 Task: Add mailaustralia7@gmail.com as Team Member of Scrum Project Project0000000087 in Jira. Add carxxstreet791@gmail.com as Team Member of Scrum Project Project0000000087 in Jira. Add parteek.ku2001@gmail.com as Team Member of Scrum Project Project0000000088 in Jira. Add Person0000000176 as Team Member of Scrum Project Project0000000088 in Jira. Assign mailaustralia7@gmail.com as Project Lead of Scrum Project Project0000000087 in Jira
Action: Mouse moved to (293, 79)
Screenshot: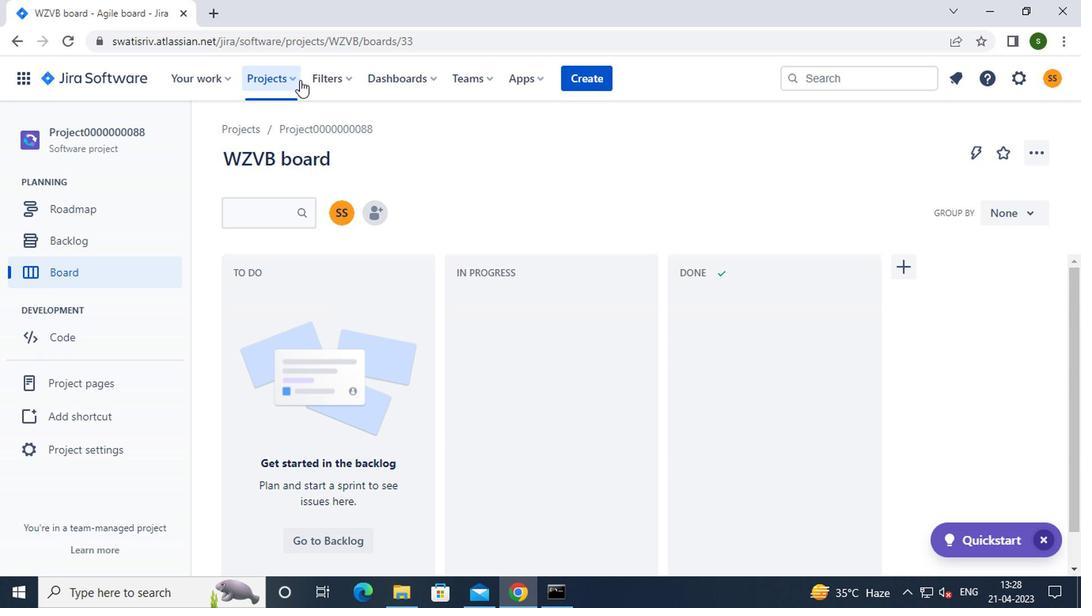 
Action: Mouse pressed left at (293, 79)
Screenshot: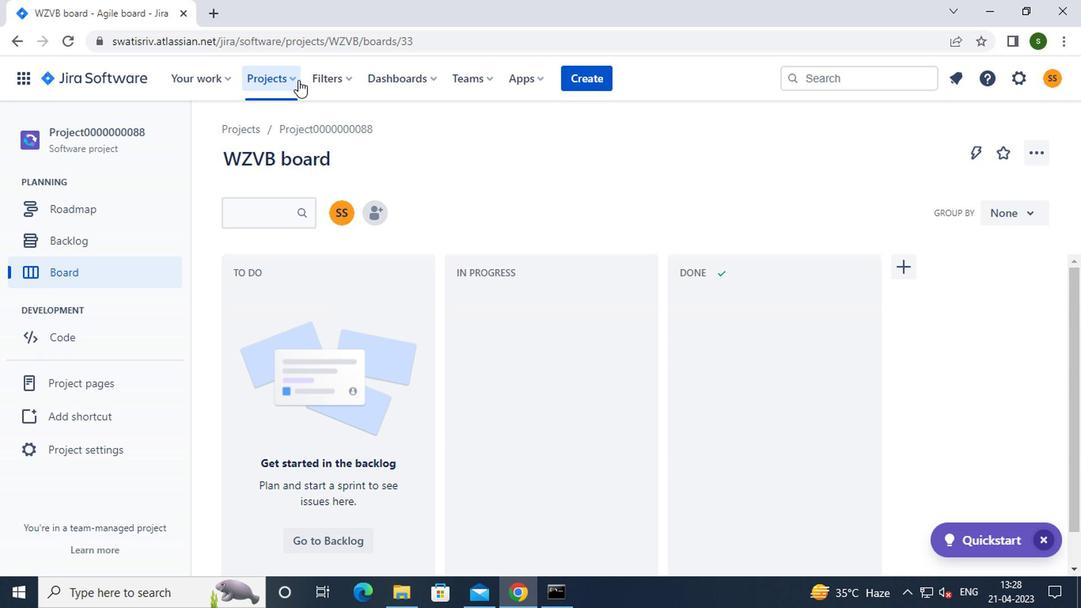 
Action: Mouse moved to (332, 188)
Screenshot: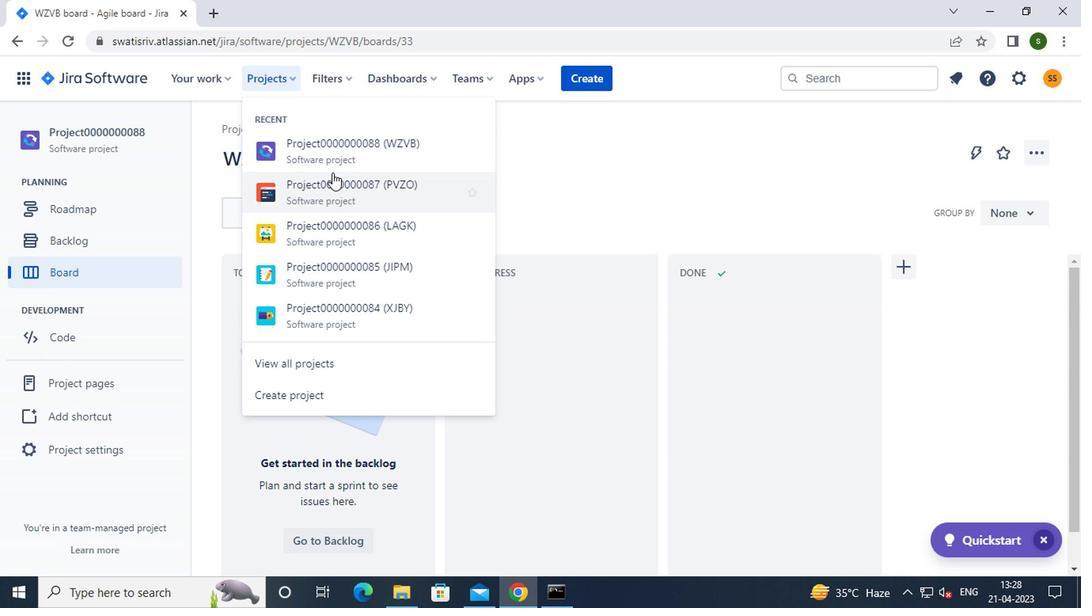 
Action: Mouse pressed left at (332, 188)
Screenshot: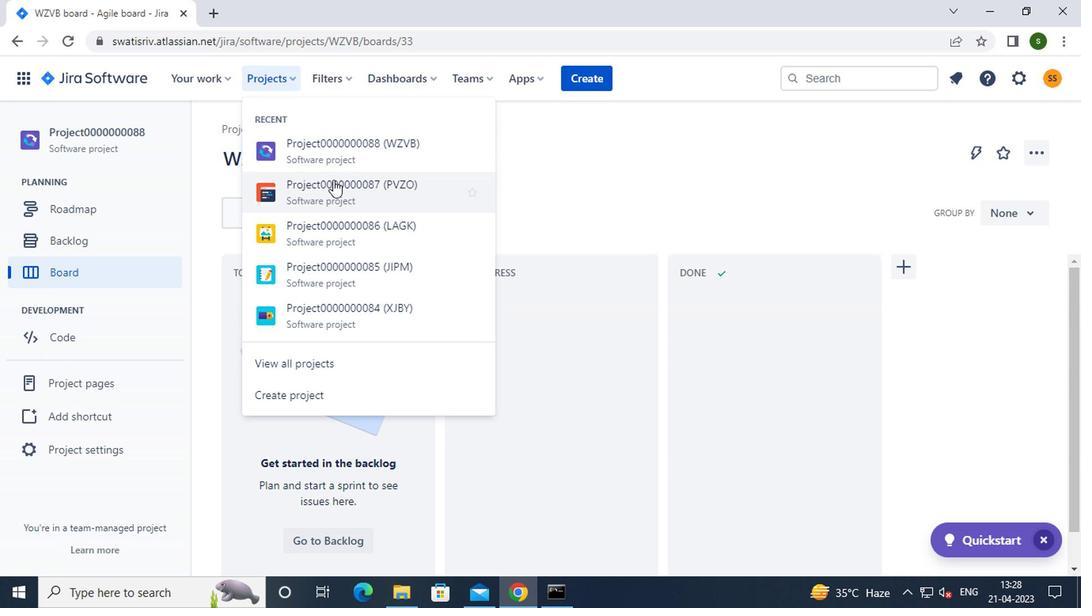 
Action: Mouse moved to (378, 215)
Screenshot: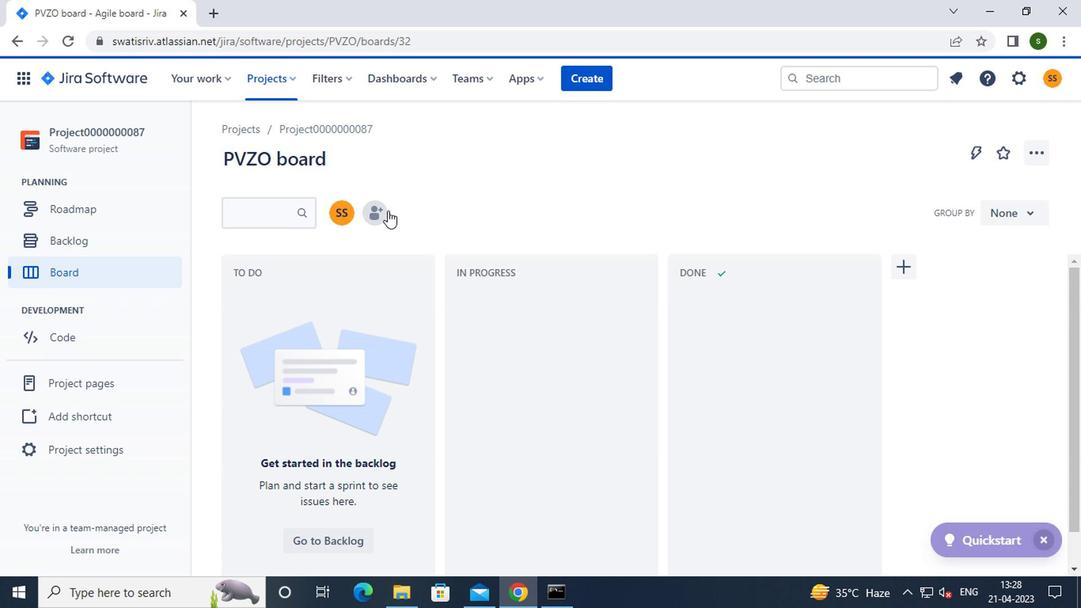 
Action: Mouse pressed left at (378, 215)
Screenshot: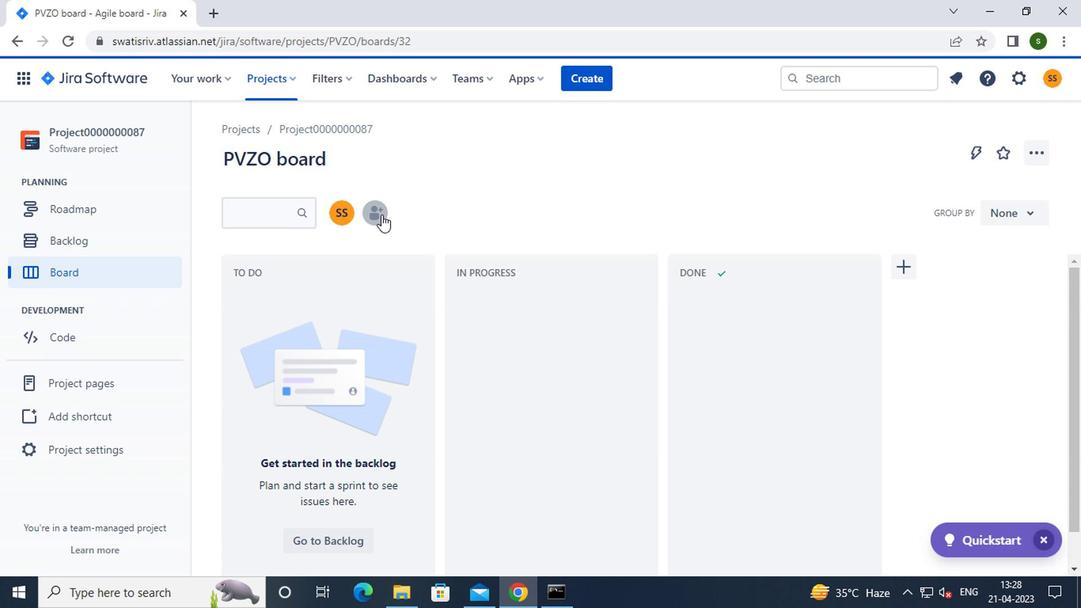 
Action: Mouse moved to (476, 182)
Screenshot: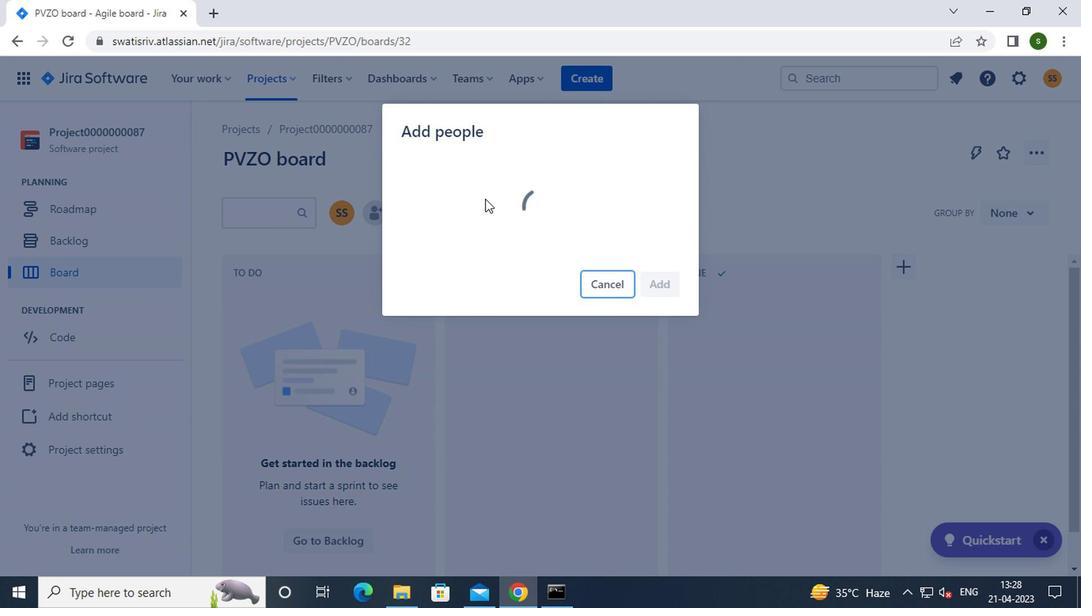 
Action: Key pressed m
Screenshot: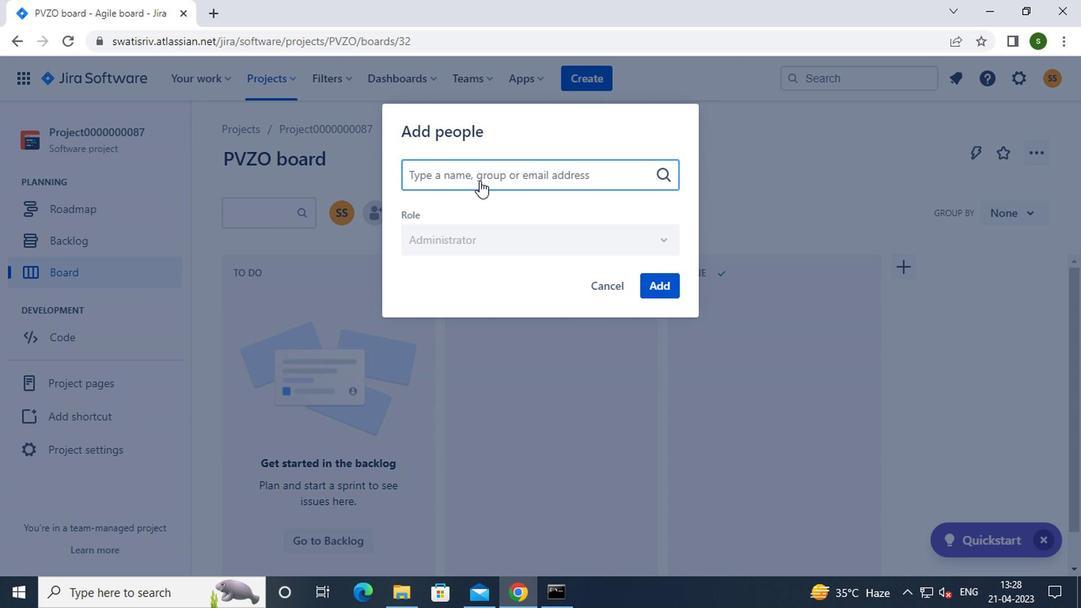 
Action: Mouse moved to (471, 317)
Screenshot: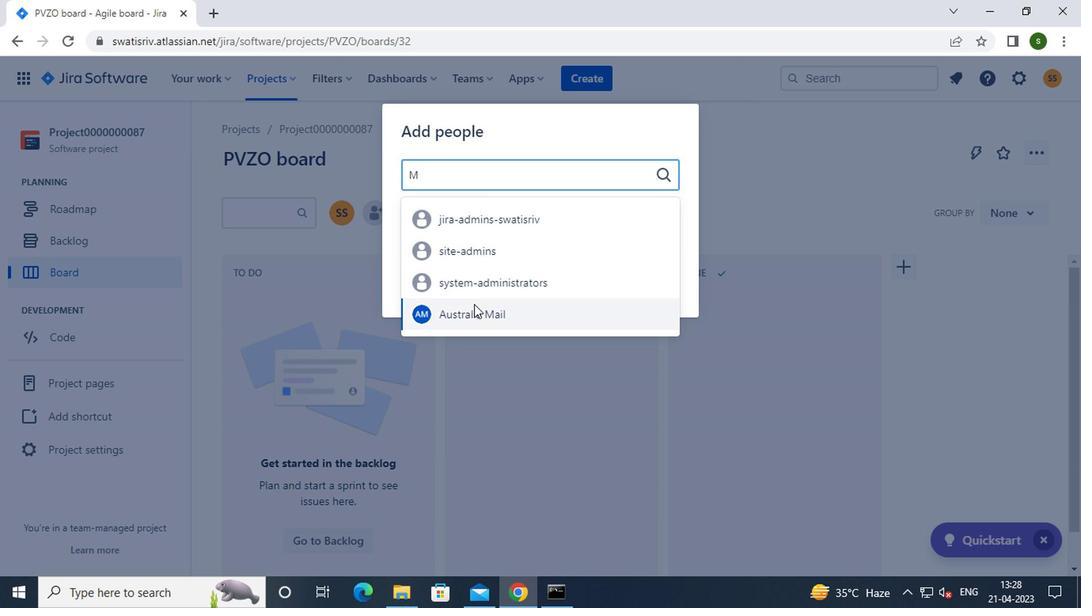 
Action: Mouse pressed left at (471, 317)
Screenshot: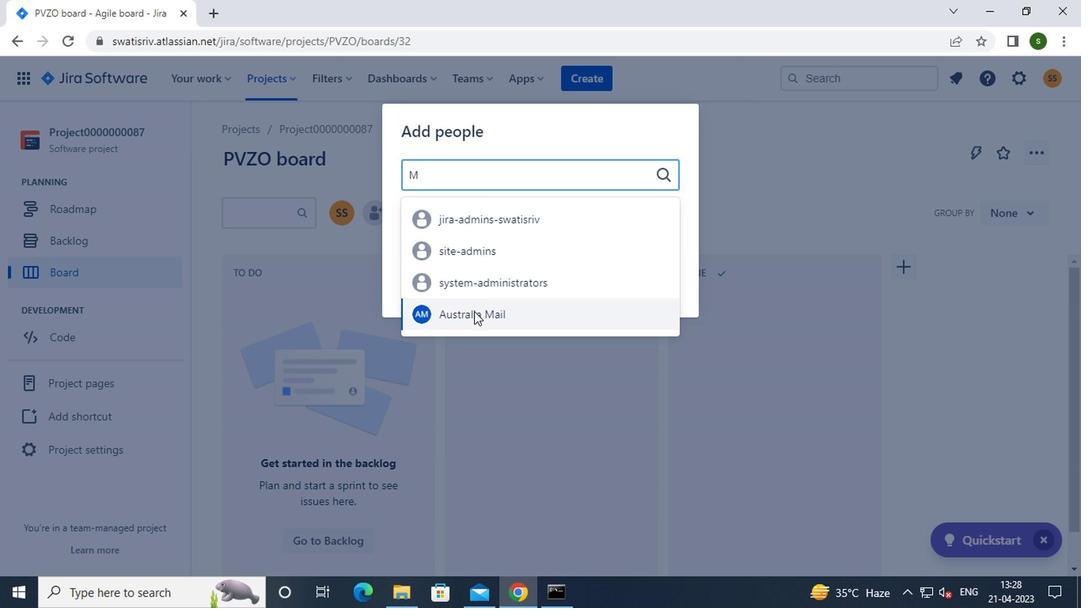 
Action: Mouse moved to (648, 285)
Screenshot: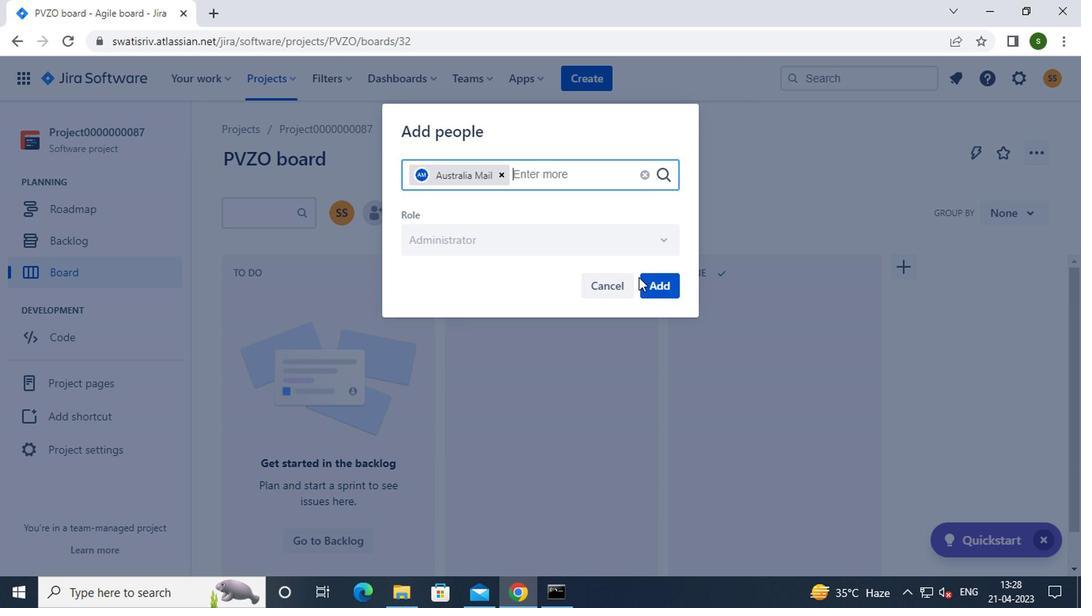 
Action: Mouse pressed left at (648, 285)
Screenshot: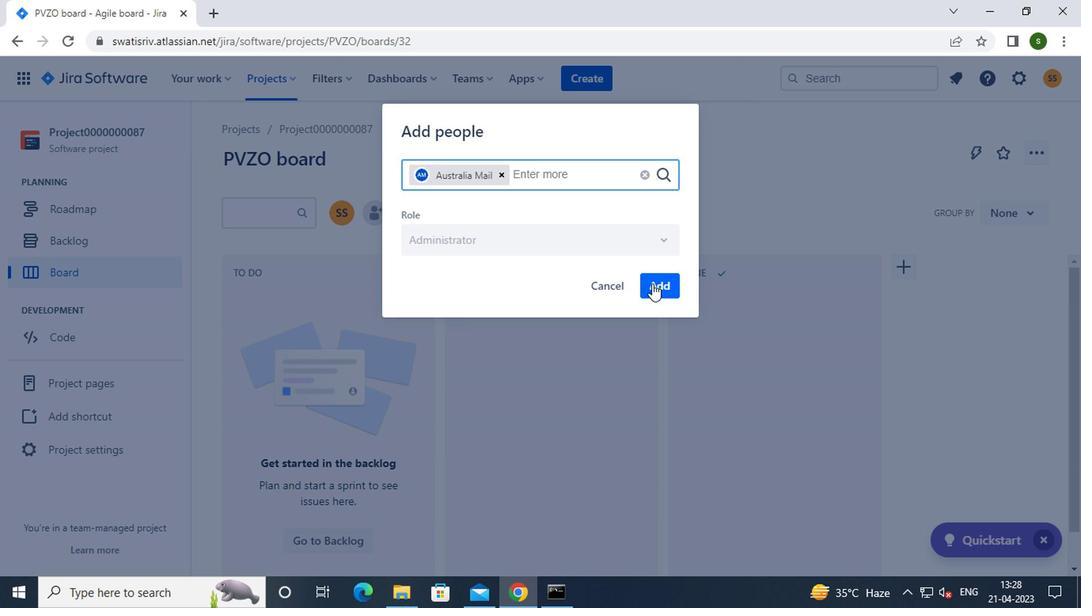 
Action: Mouse moved to (367, 203)
Screenshot: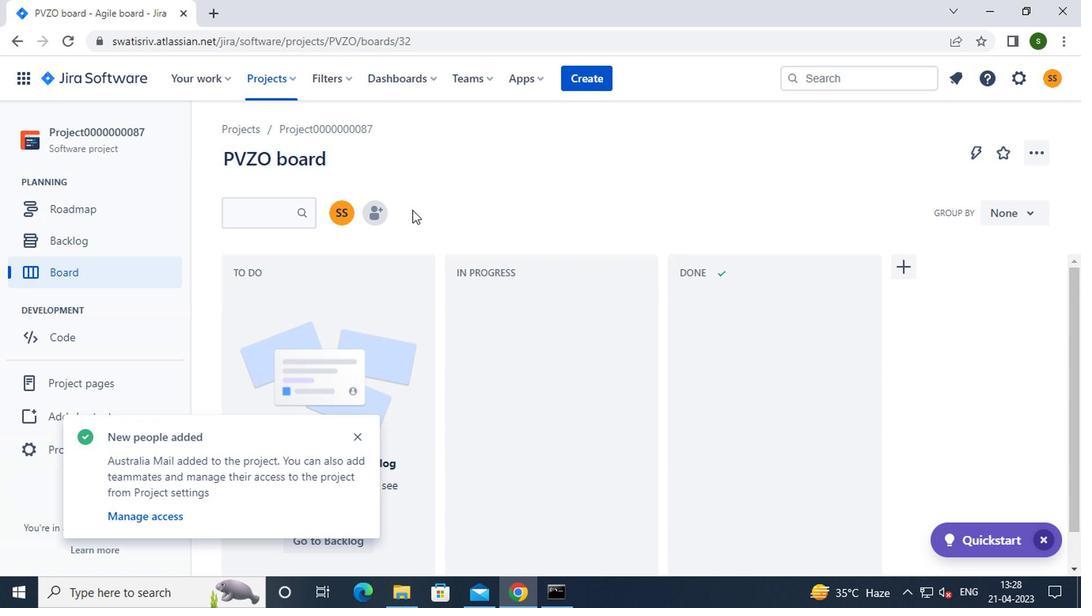 
Action: Mouse pressed left at (367, 203)
Screenshot: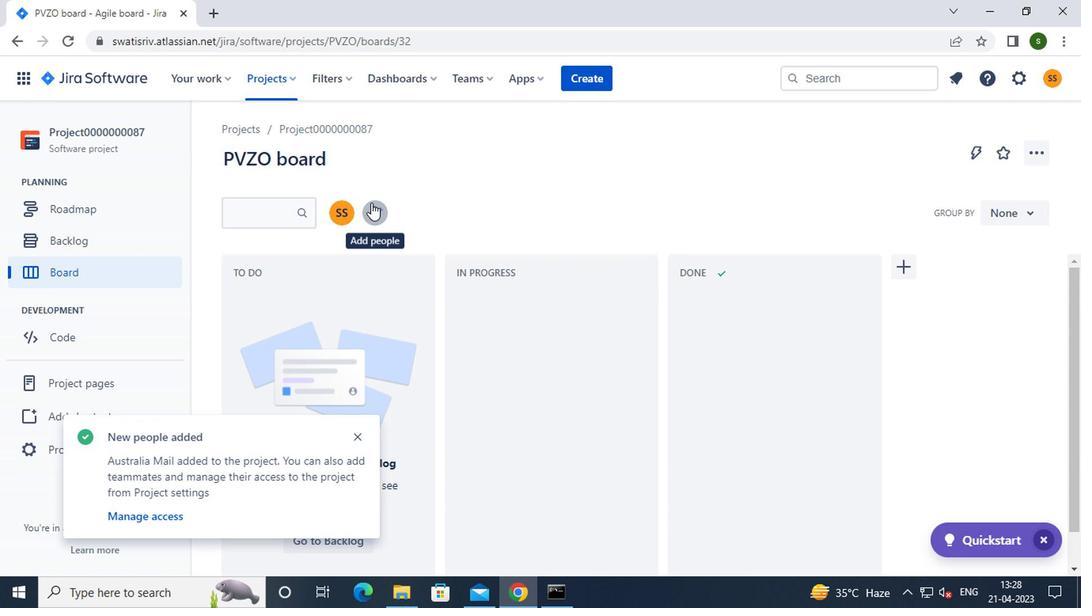 
Action: Mouse moved to (507, 191)
Screenshot: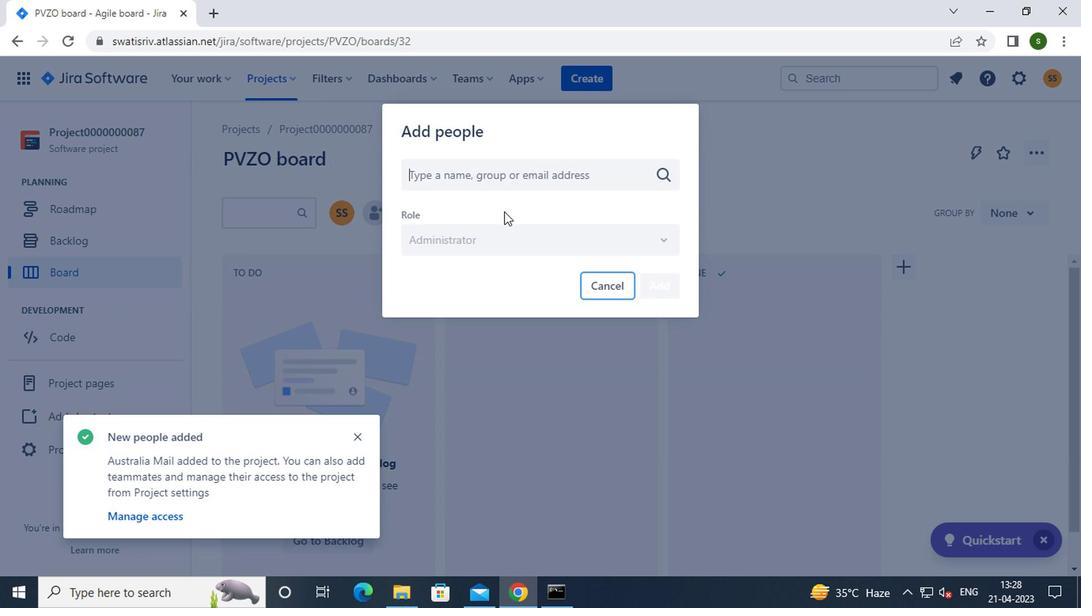 
Action: Key pressed c
Screenshot: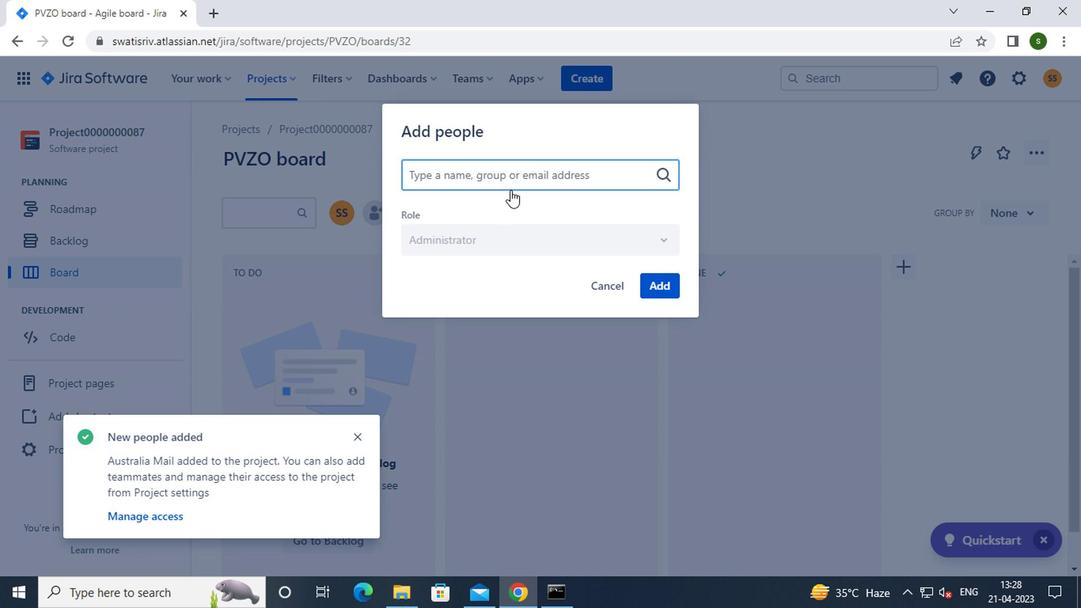 
Action: Mouse moved to (506, 225)
Screenshot: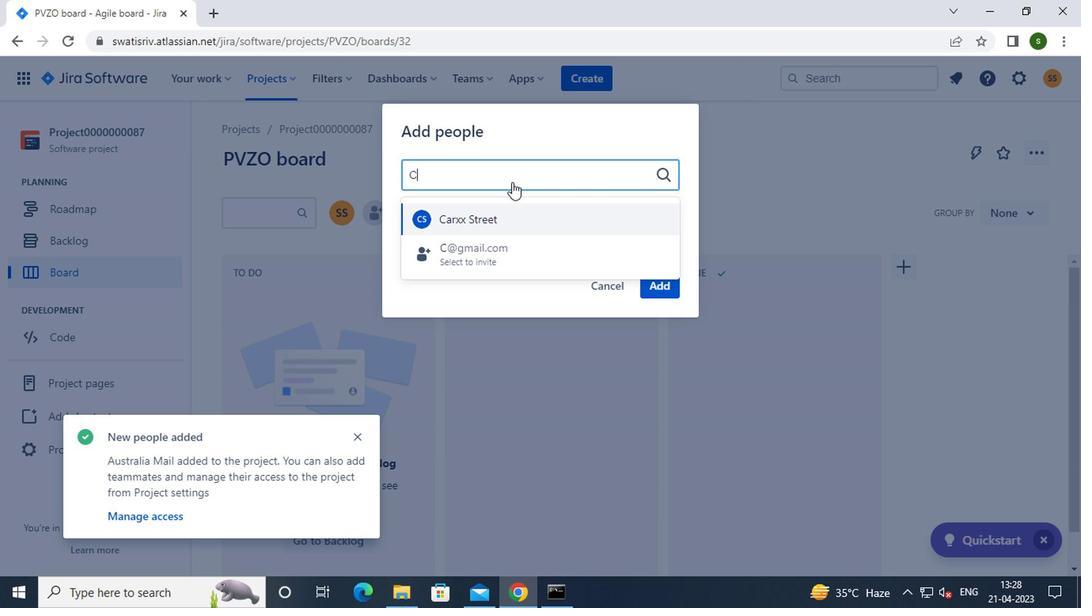 
Action: Mouse pressed left at (506, 225)
Screenshot: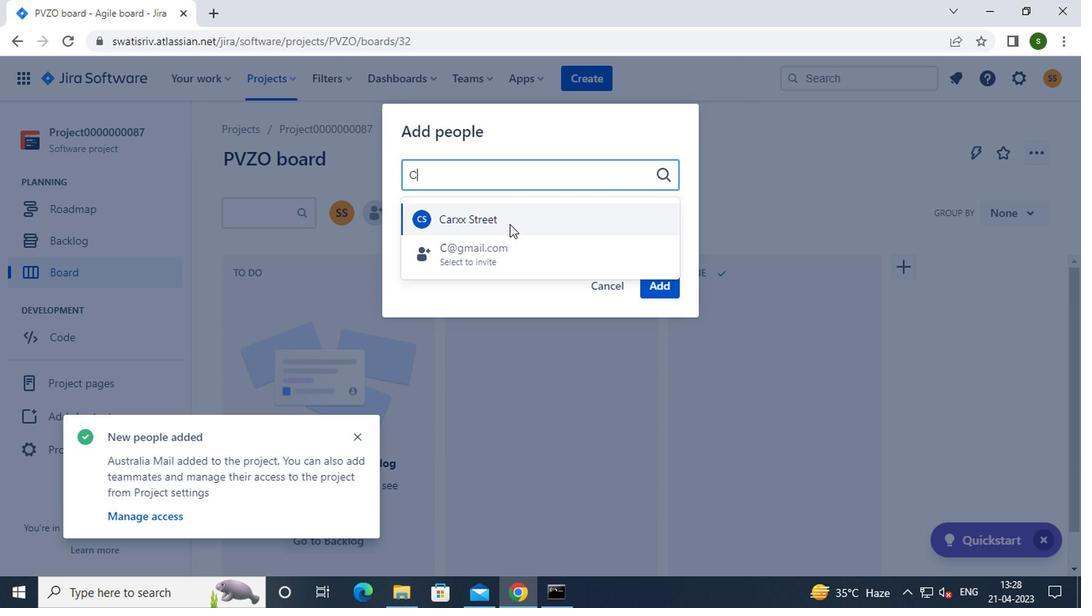 
Action: Mouse moved to (661, 294)
Screenshot: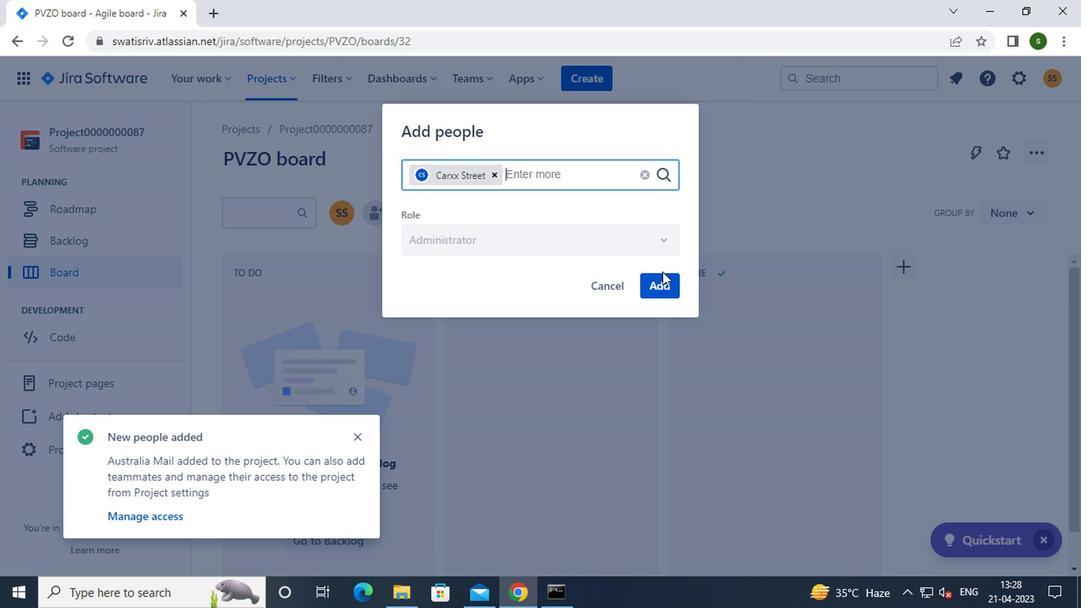 
Action: Mouse pressed left at (661, 294)
Screenshot: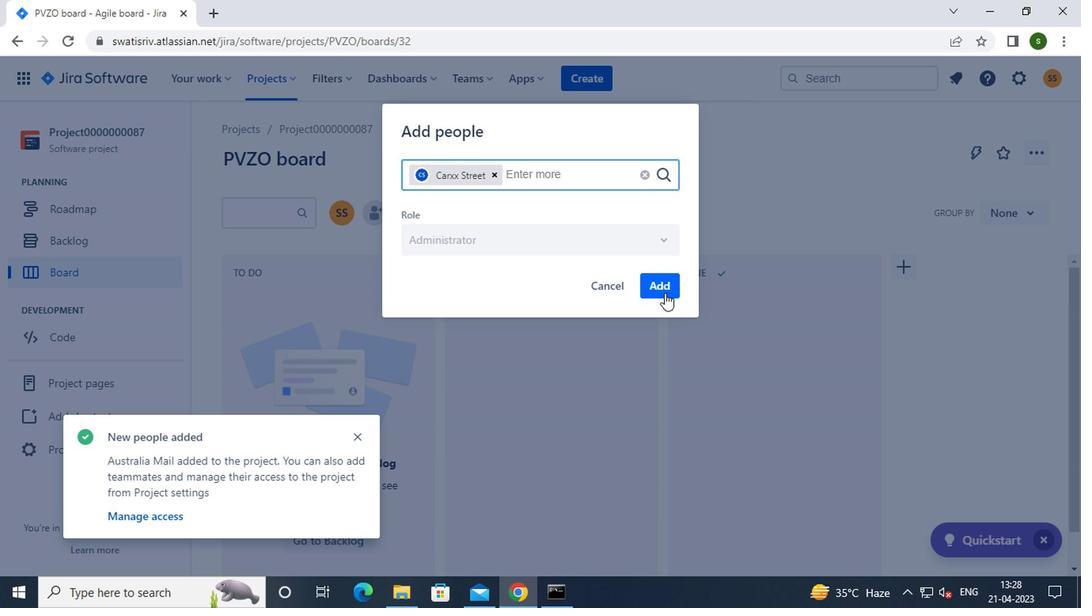 
Action: Mouse moved to (278, 82)
Screenshot: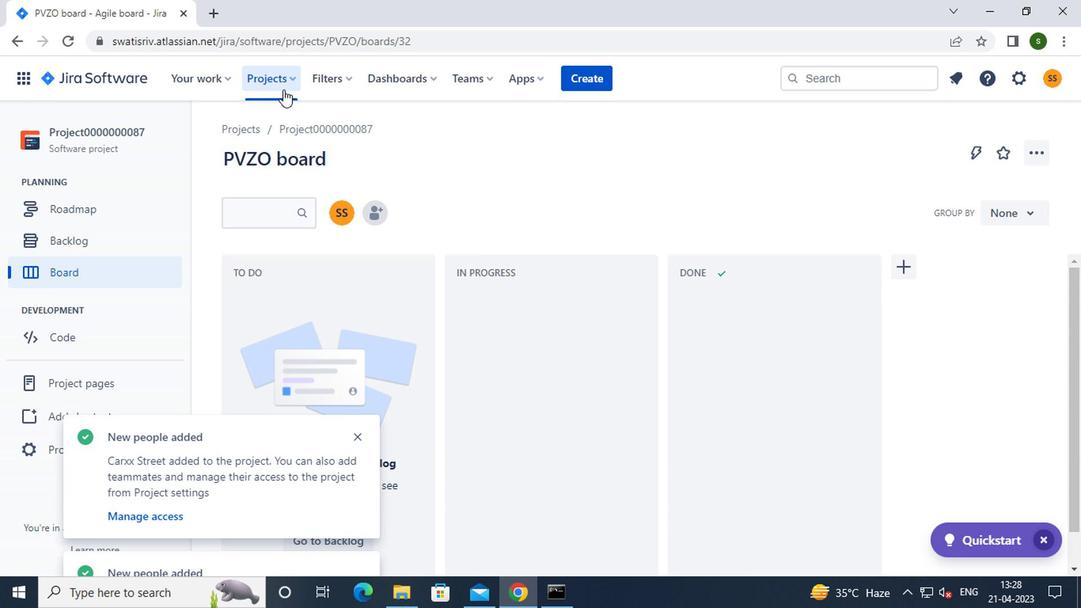 
Action: Mouse pressed left at (278, 82)
Screenshot: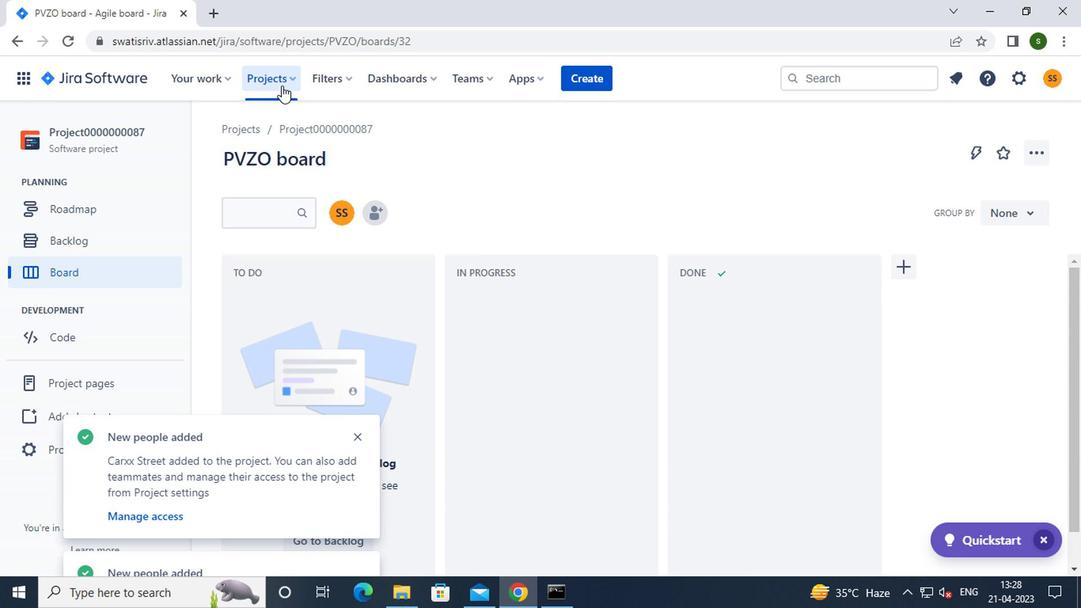
Action: Mouse moved to (353, 203)
Screenshot: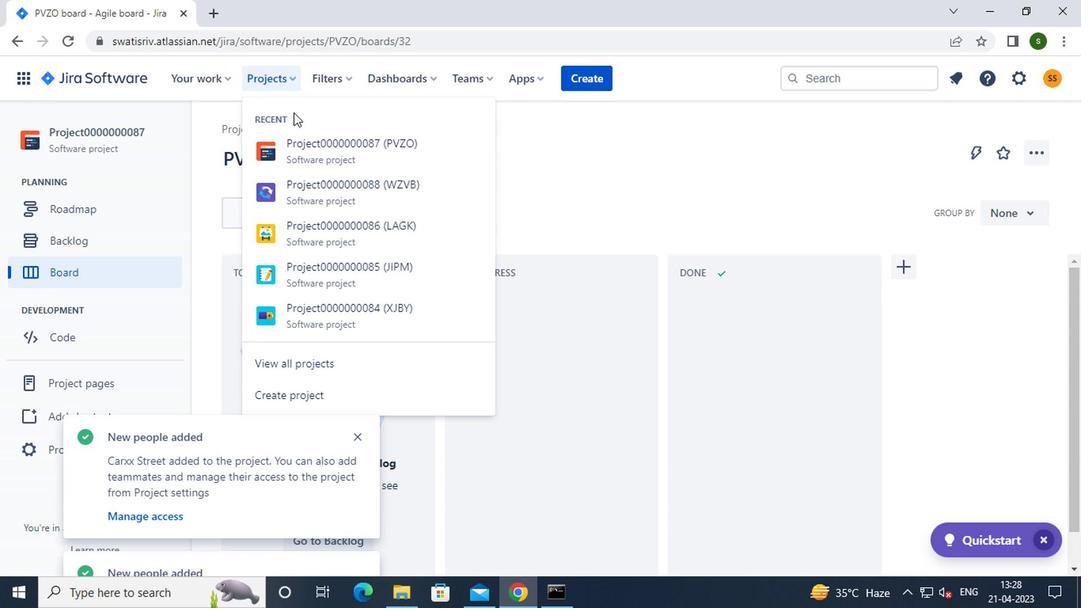 
Action: Mouse pressed left at (353, 203)
Screenshot: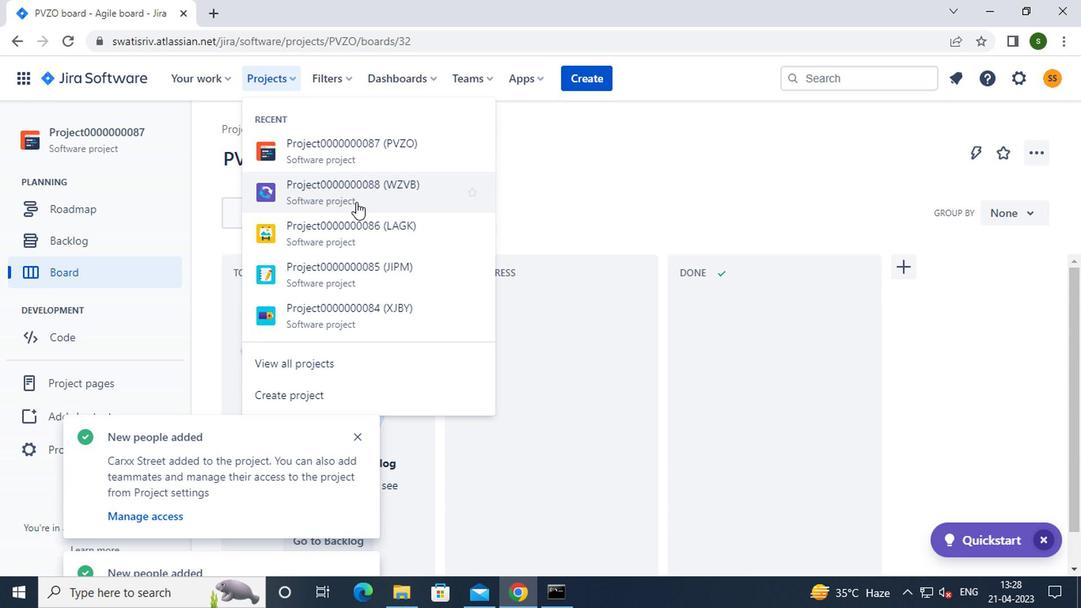 
Action: Mouse moved to (374, 207)
Screenshot: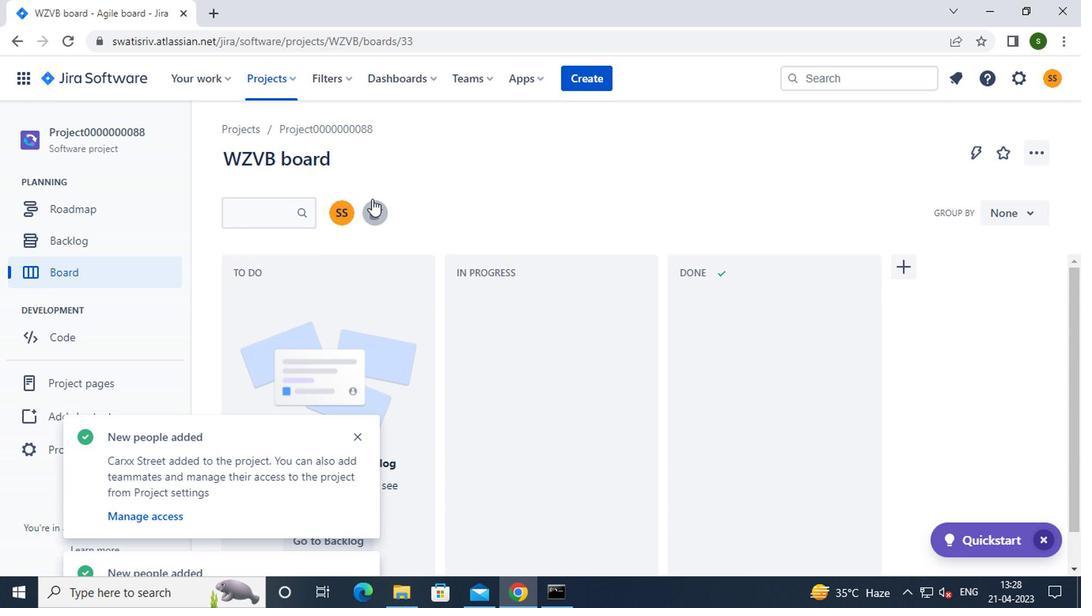 
Action: Mouse pressed left at (374, 207)
Screenshot: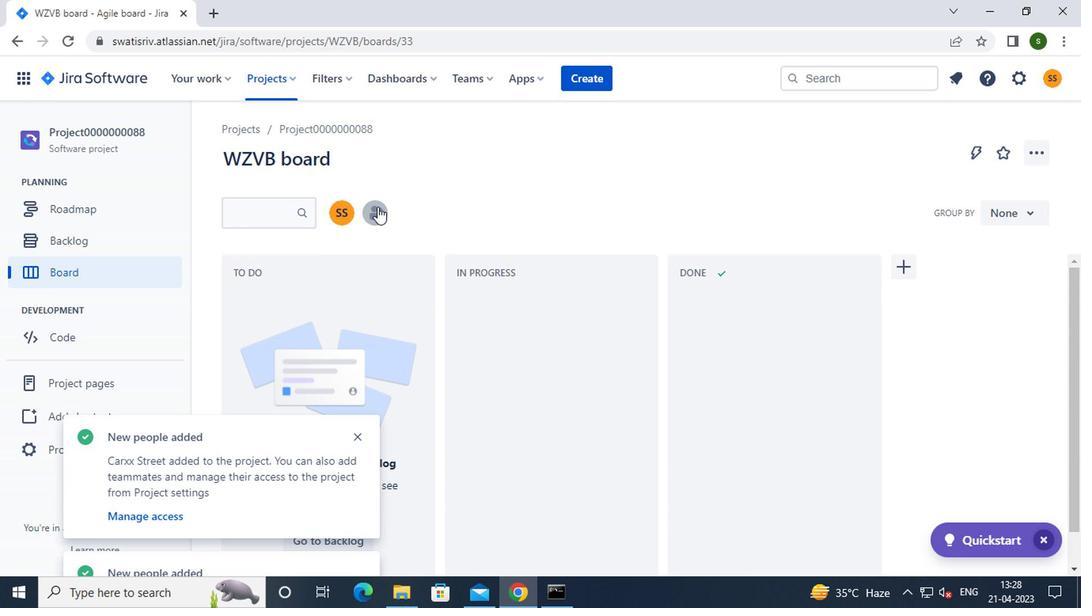 
Action: Mouse moved to (473, 176)
Screenshot: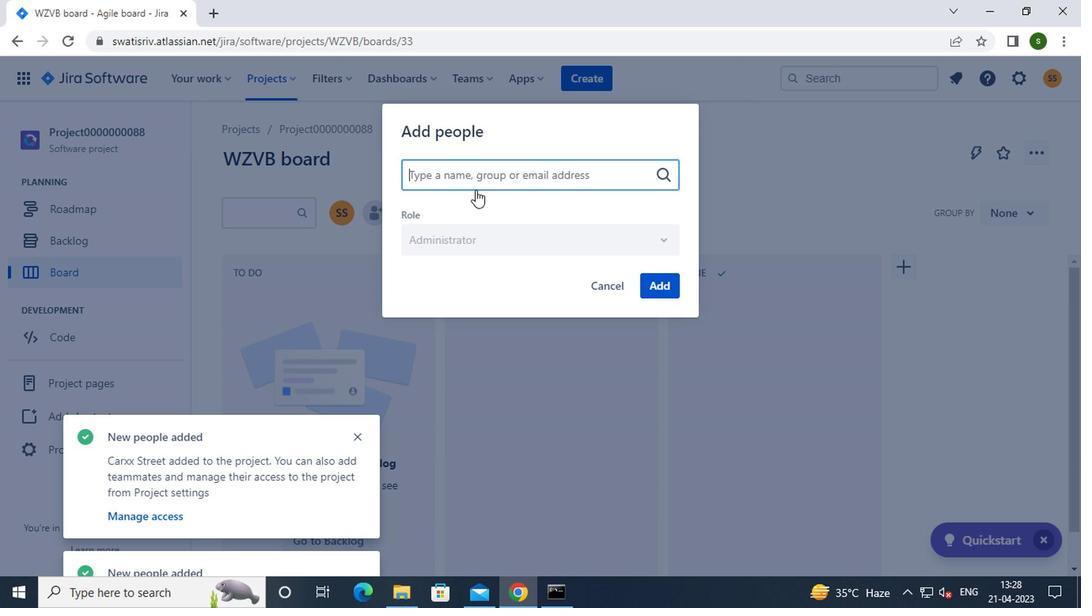 
Action: Key pressed p
Screenshot: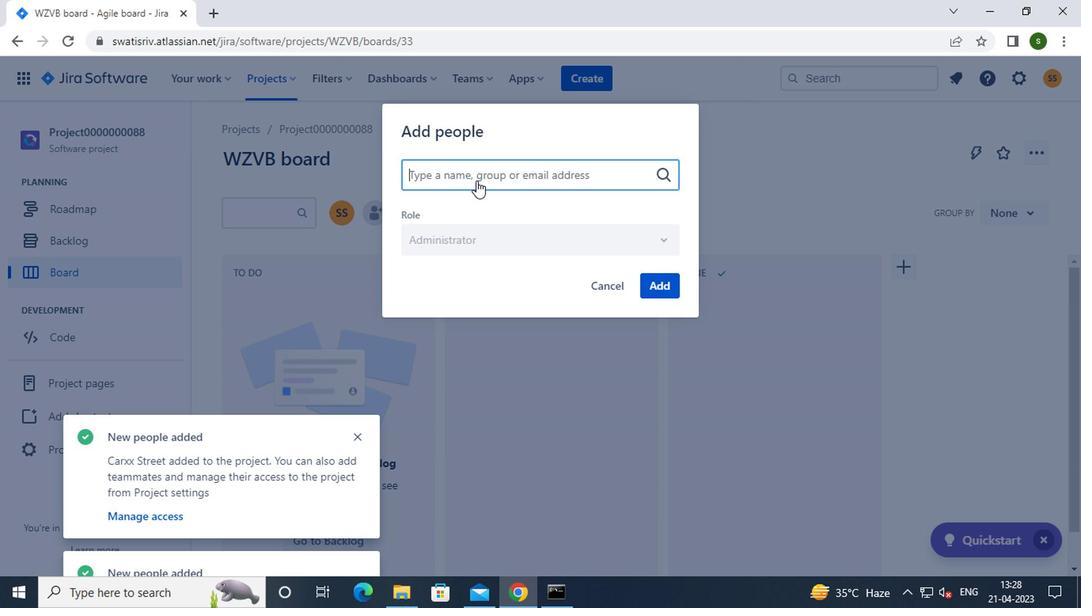 
Action: Mouse moved to (448, 215)
Screenshot: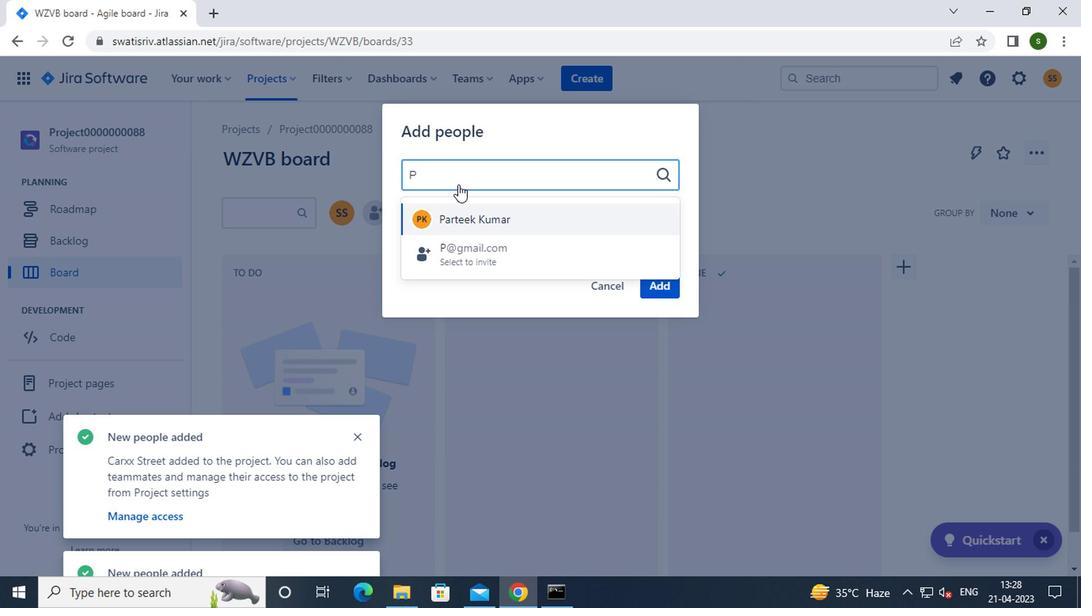 
Action: Mouse pressed left at (448, 215)
Screenshot: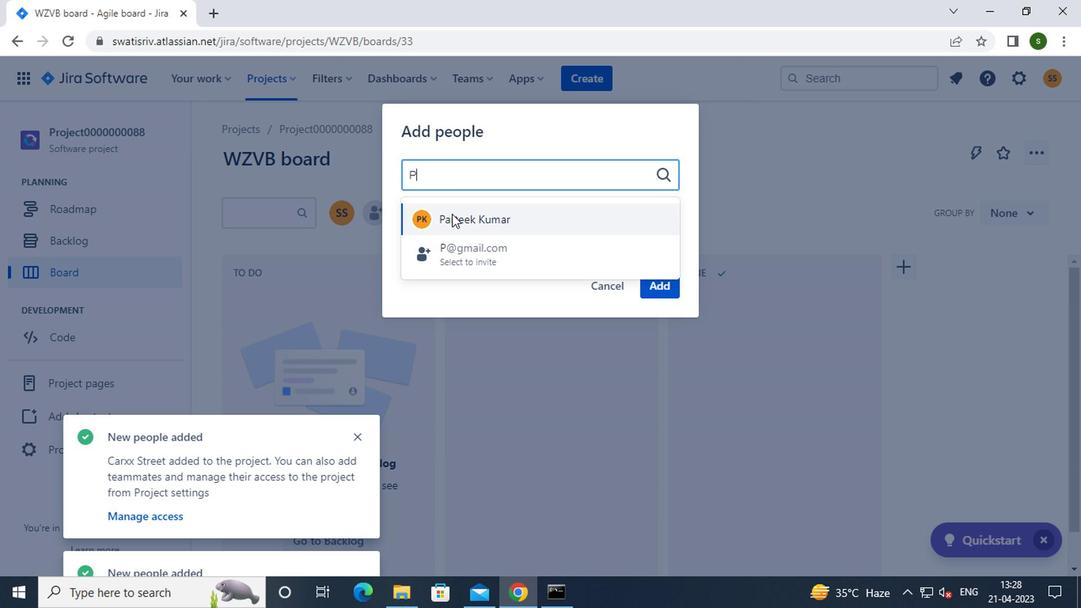 
Action: Mouse moved to (655, 293)
Screenshot: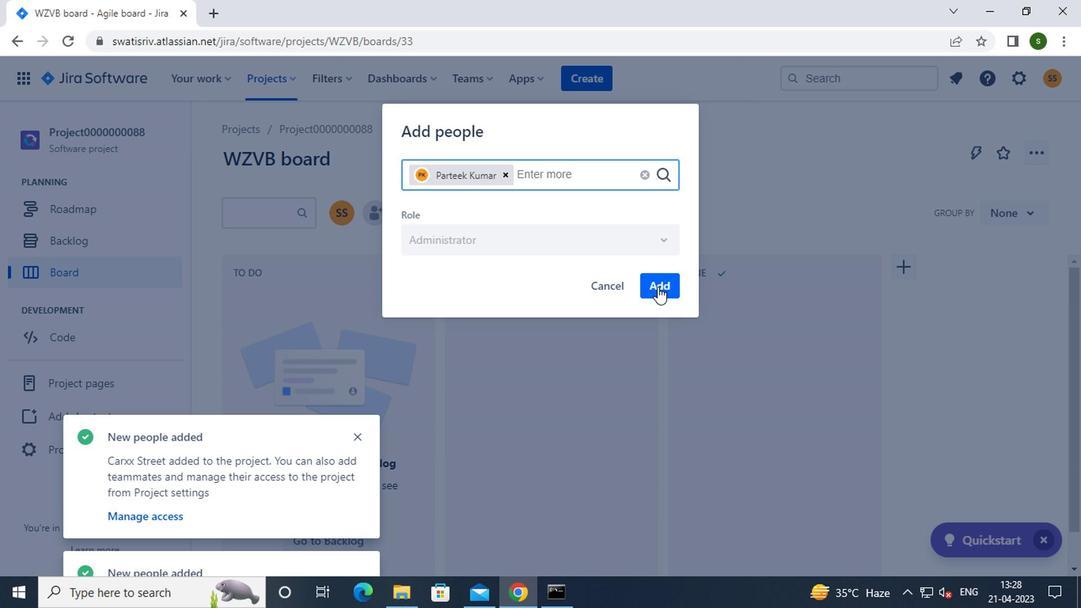 
Action: Mouse pressed left at (655, 293)
Screenshot: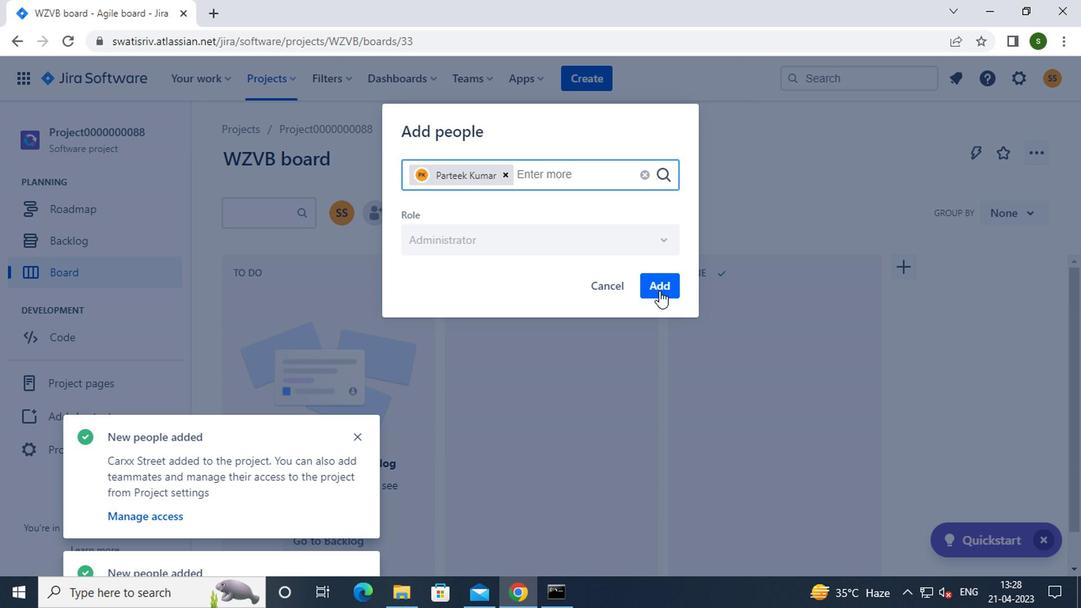 
Action: Mouse moved to (364, 214)
Screenshot: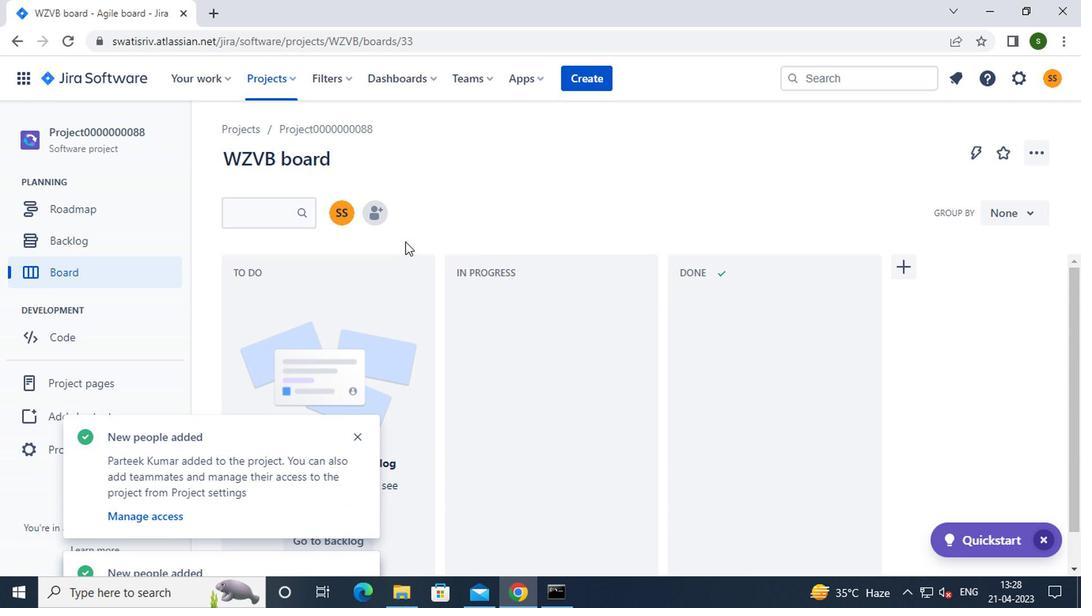 
Action: Mouse pressed left at (364, 214)
Screenshot: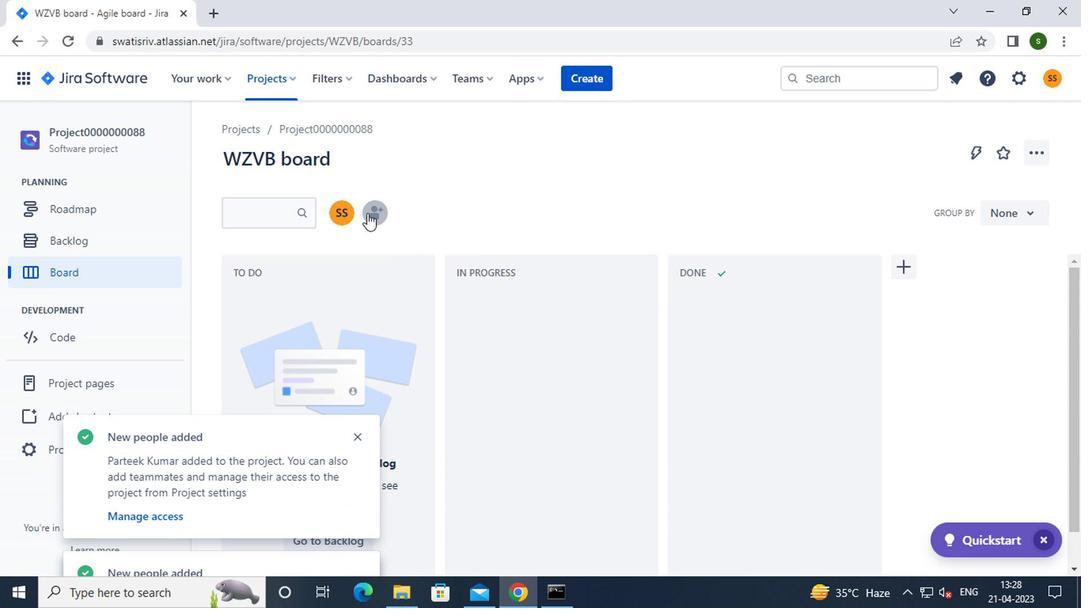 
Action: Mouse moved to (442, 174)
Screenshot: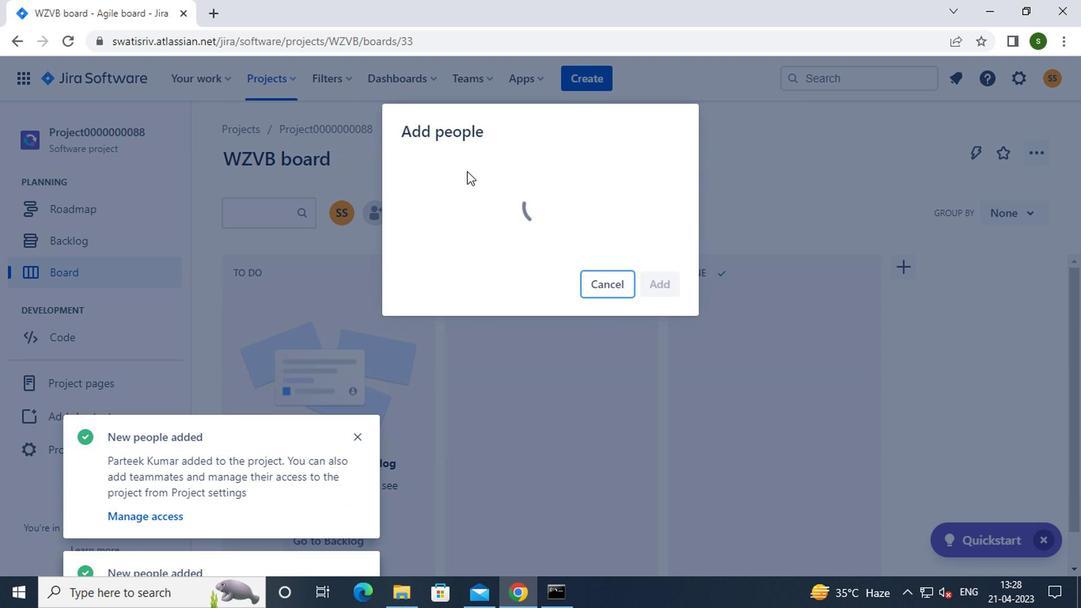 
Action: Mouse pressed left at (442, 174)
Screenshot: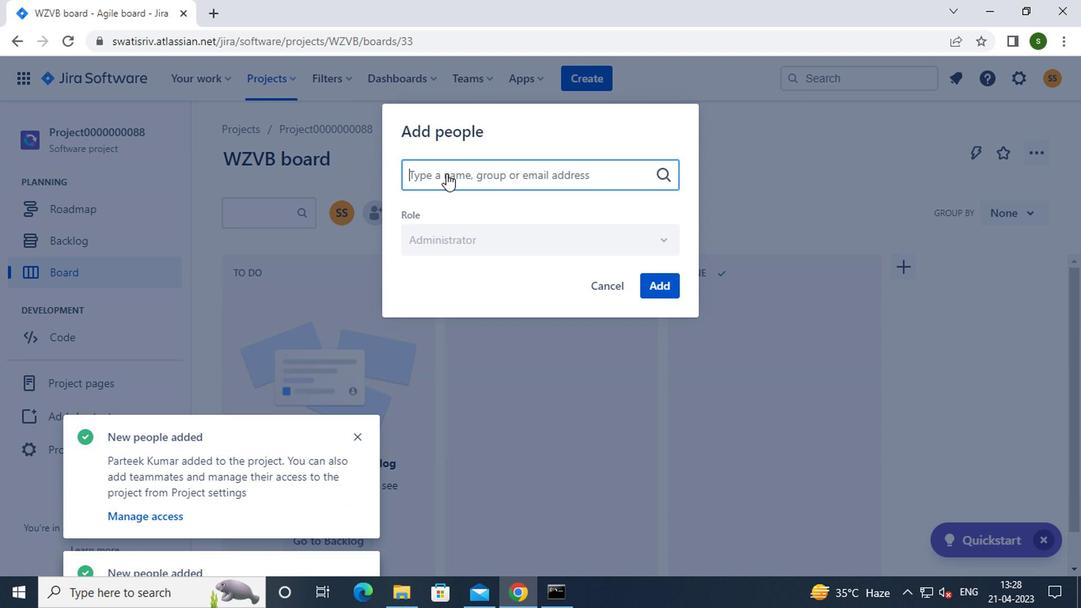 
Action: Key pressed v
Screenshot: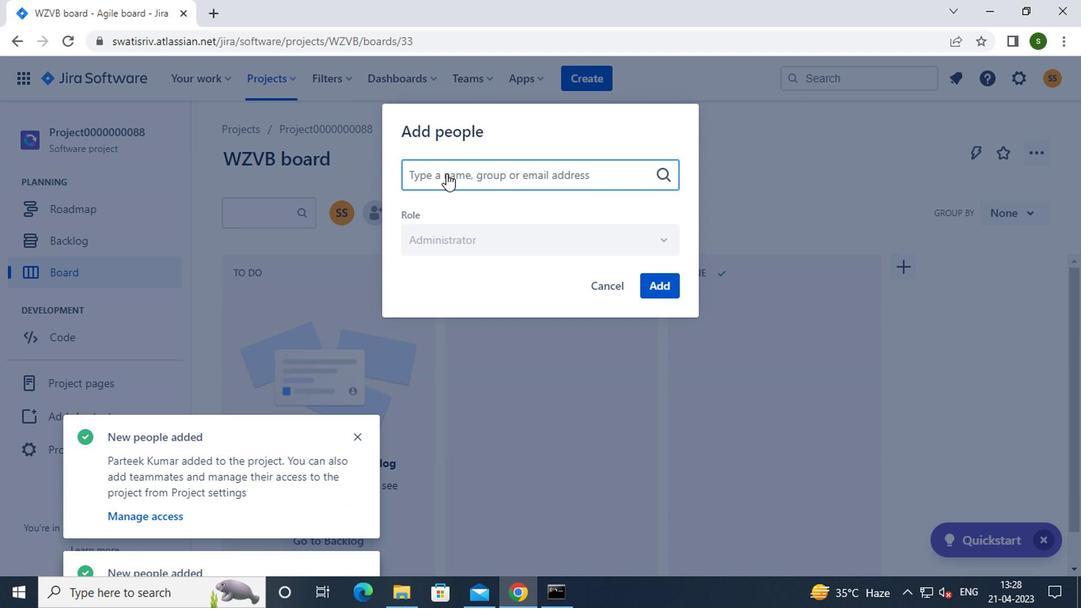 
Action: Mouse moved to (472, 285)
Screenshot: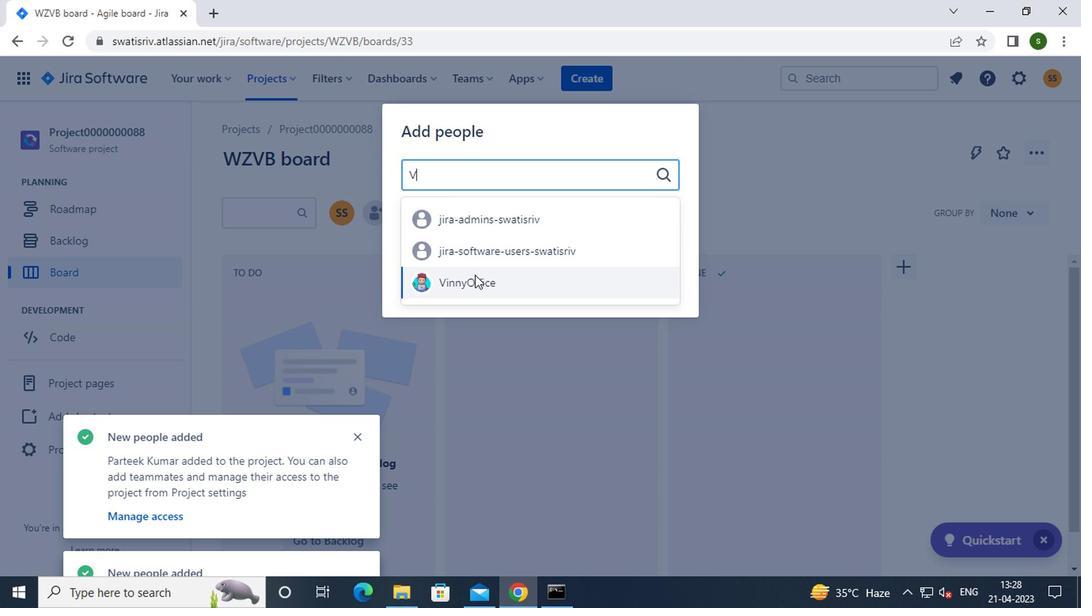 
Action: Mouse pressed left at (472, 285)
Screenshot: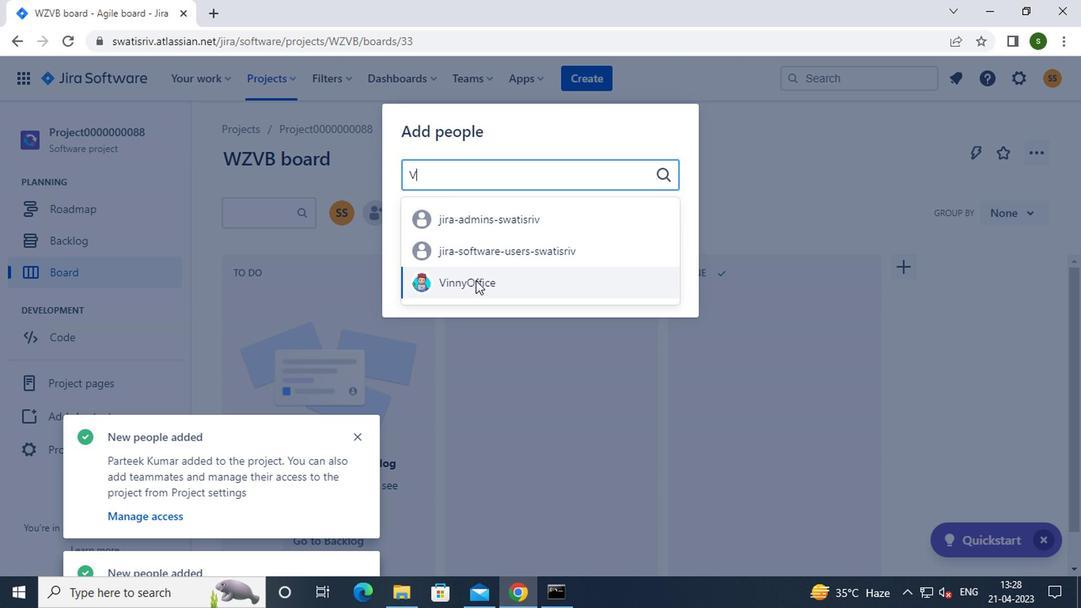 
Action: Mouse moved to (653, 285)
Screenshot: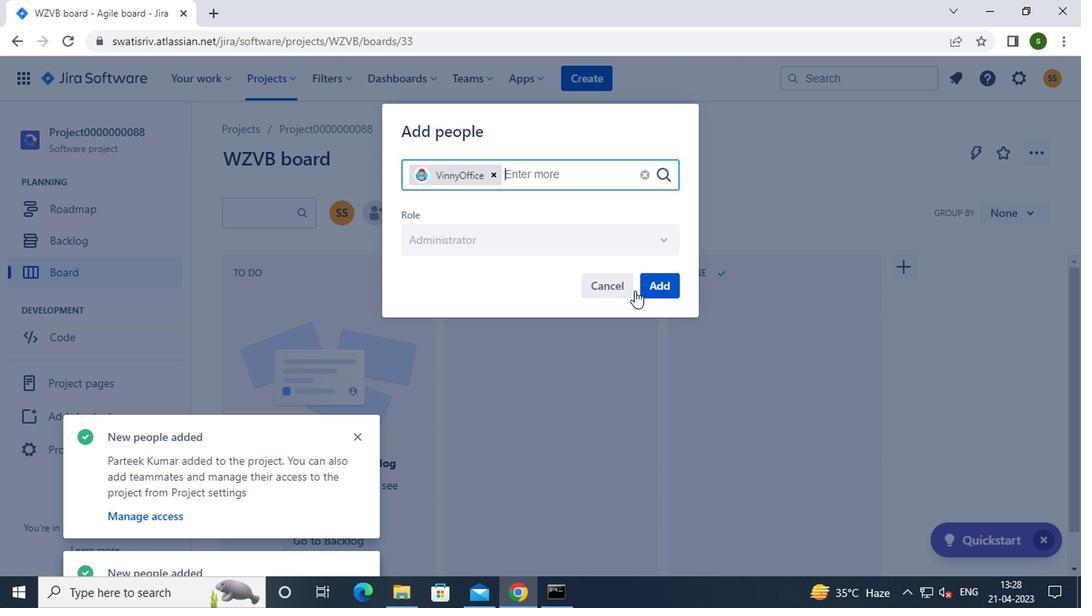 
Action: Mouse pressed left at (653, 285)
Screenshot: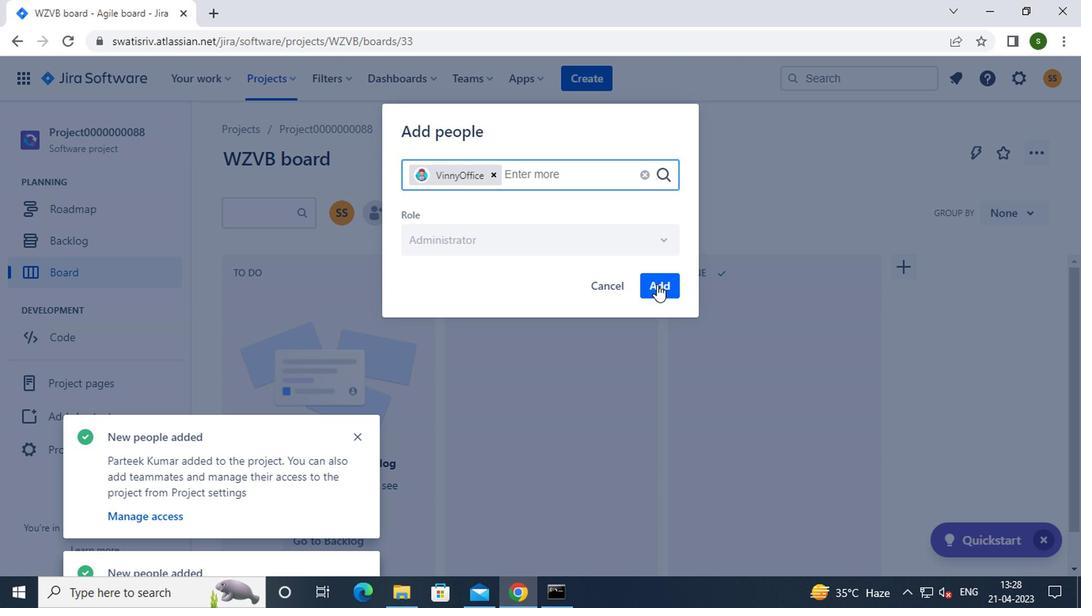 
Action: Mouse moved to (280, 84)
Screenshot: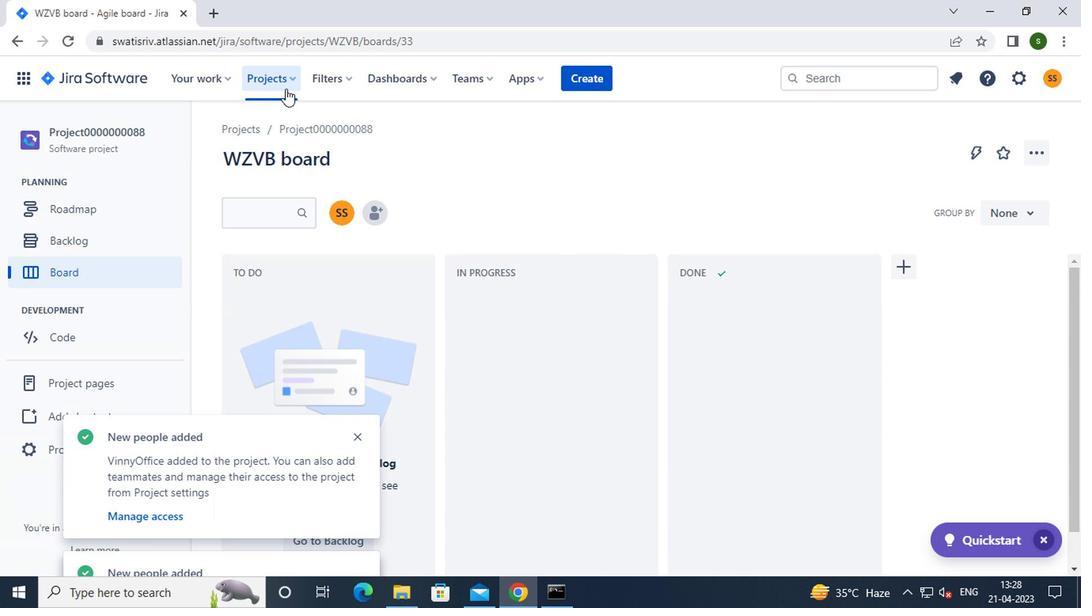 
Action: Mouse pressed left at (280, 84)
Screenshot: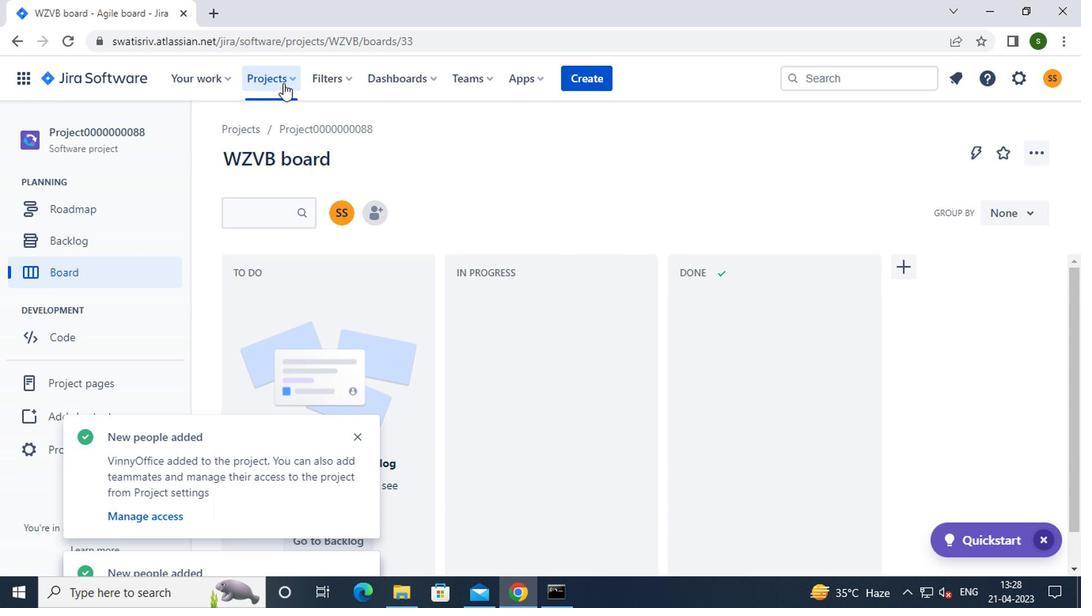 
Action: Mouse moved to (386, 188)
Screenshot: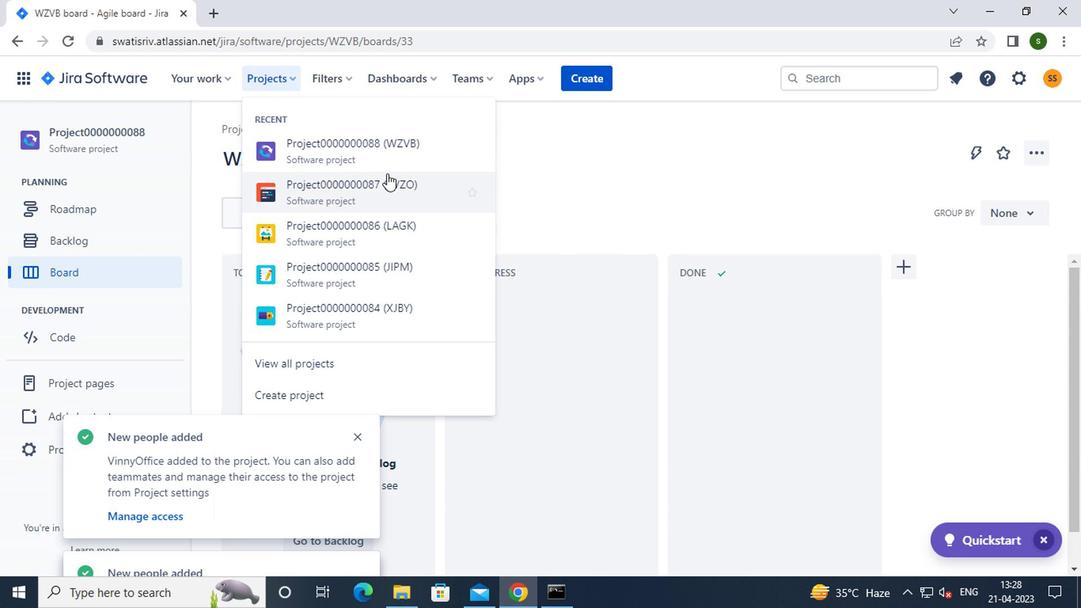 
Action: Mouse pressed left at (386, 188)
Screenshot: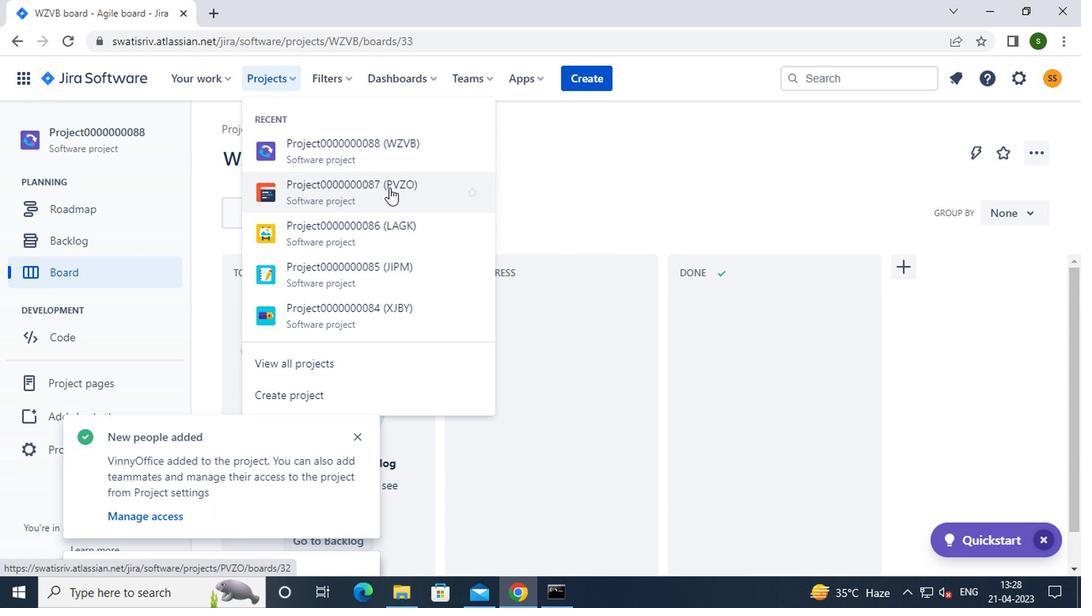 
Action: Mouse moved to (355, 436)
Screenshot: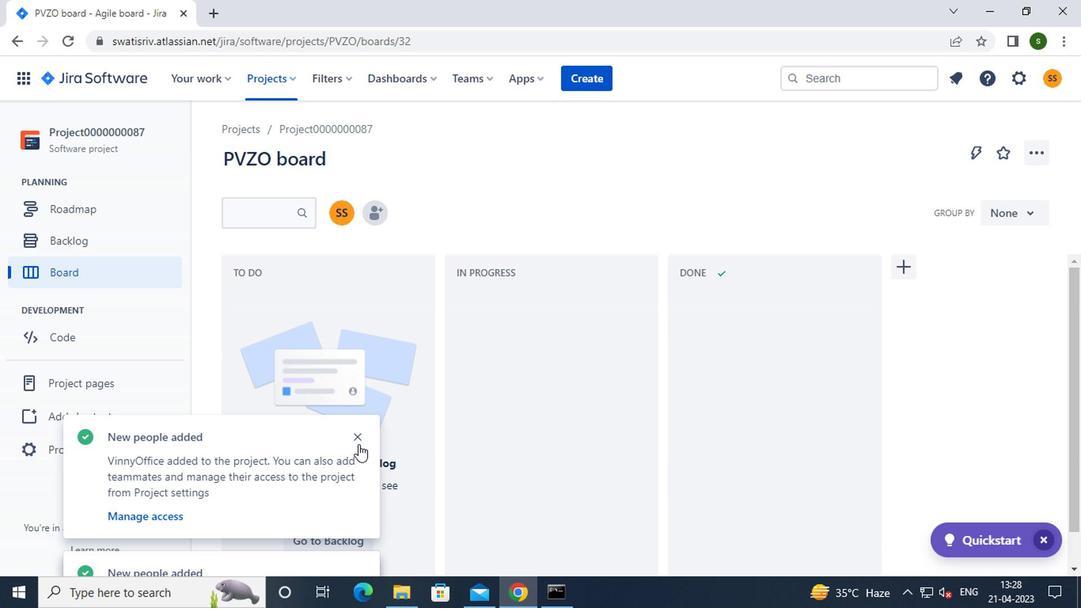 
Action: Mouse pressed left at (355, 436)
Screenshot: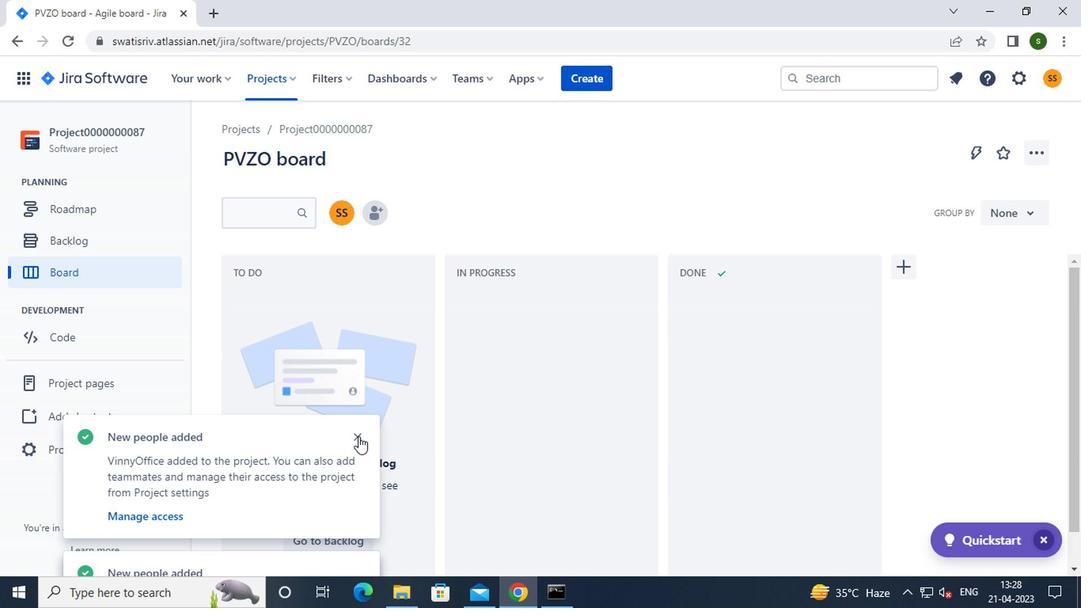 
Action: Mouse pressed left at (355, 436)
Screenshot: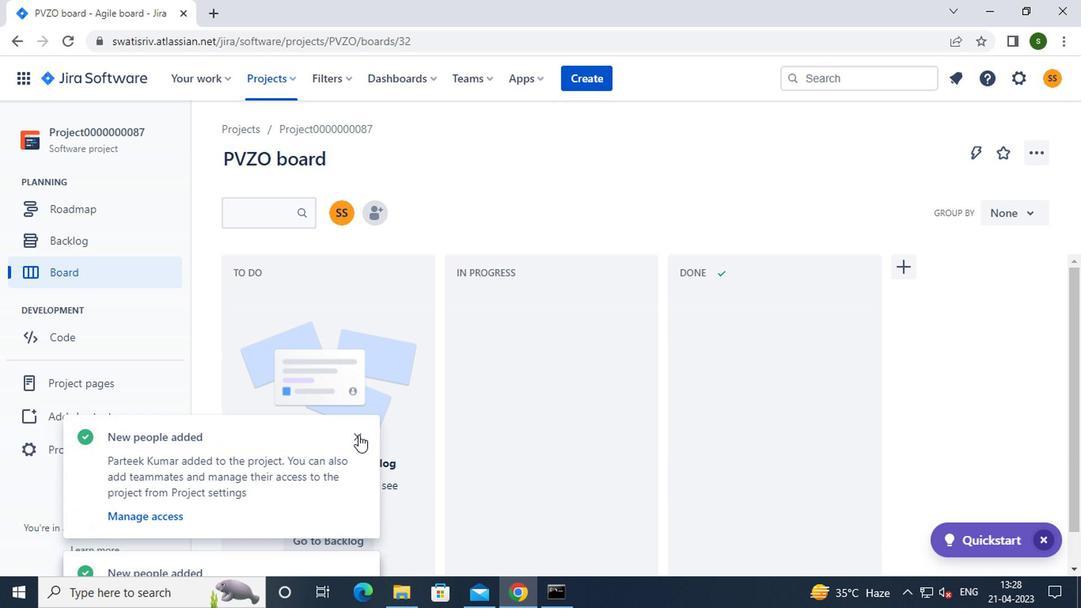 
Action: Mouse pressed left at (355, 436)
Screenshot: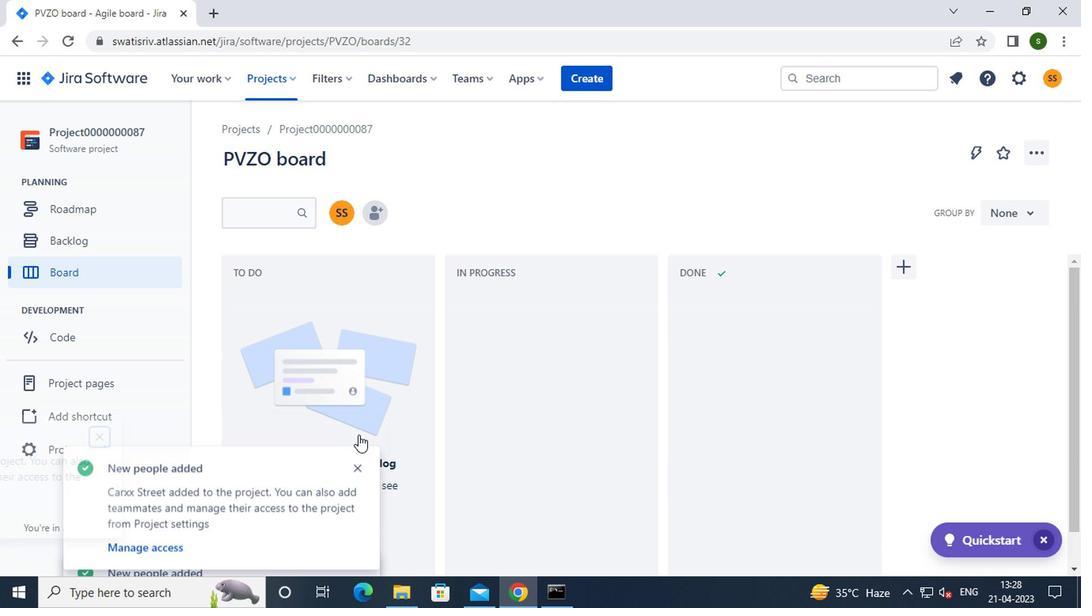 
Action: Mouse moved to (357, 440)
Screenshot: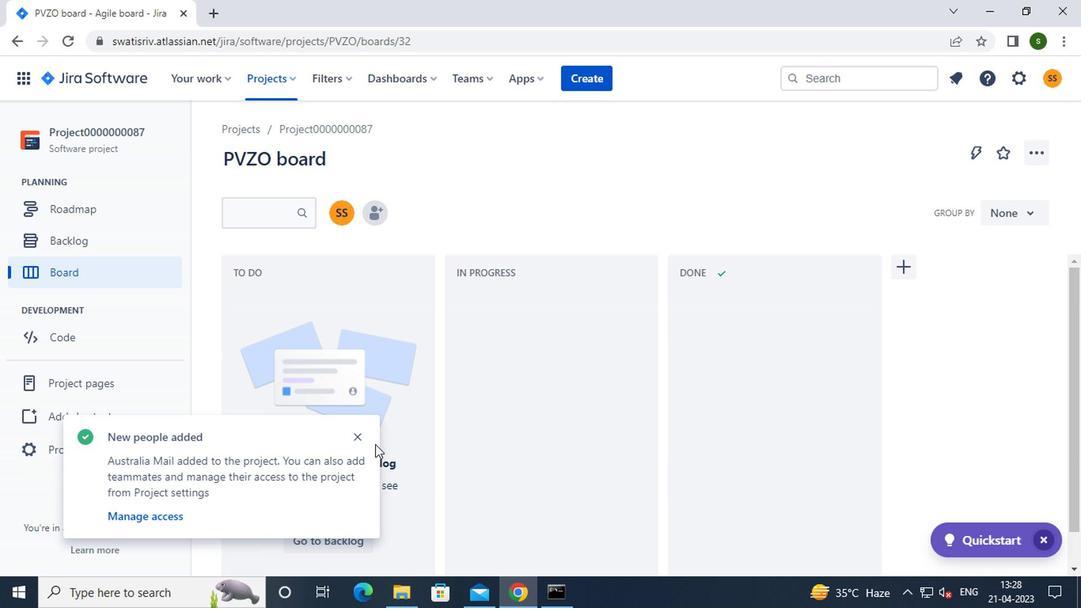 
Action: Mouse pressed left at (357, 440)
Screenshot: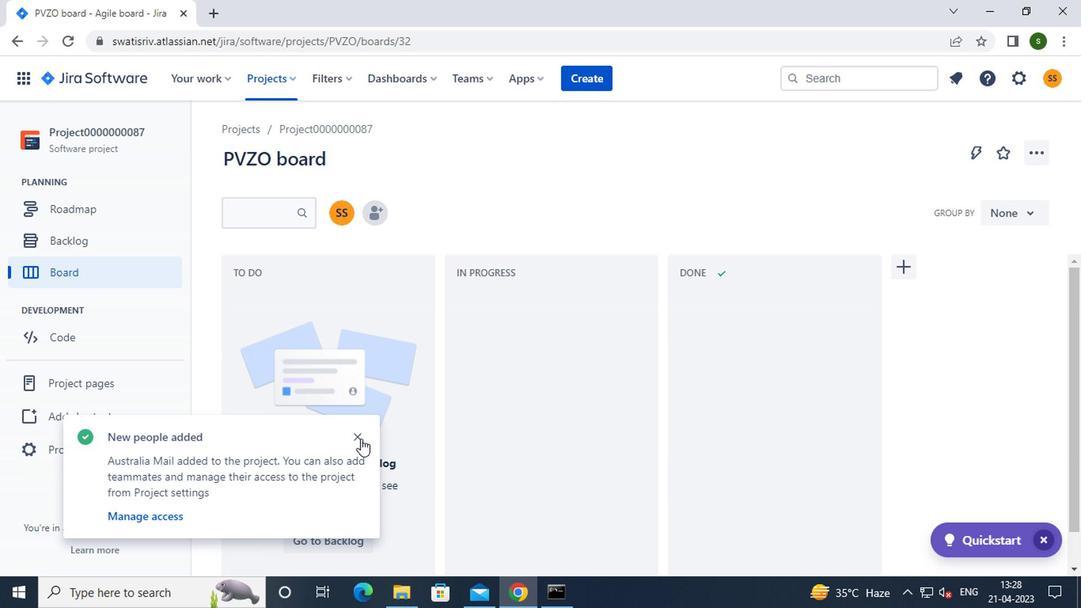 
Action: Mouse moved to (106, 457)
Screenshot: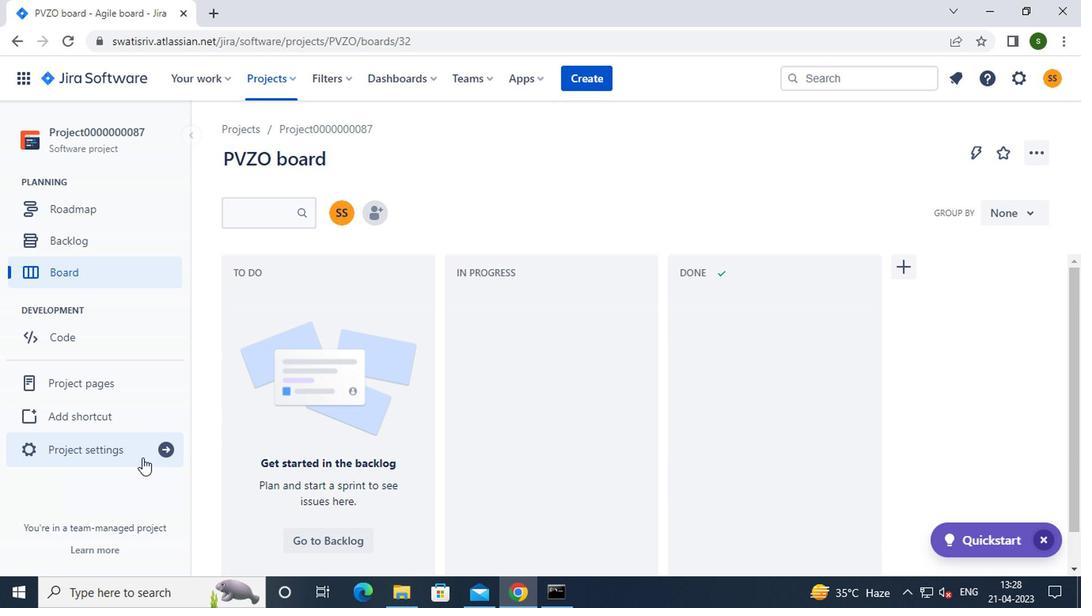 
Action: Mouse pressed left at (106, 457)
Screenshot: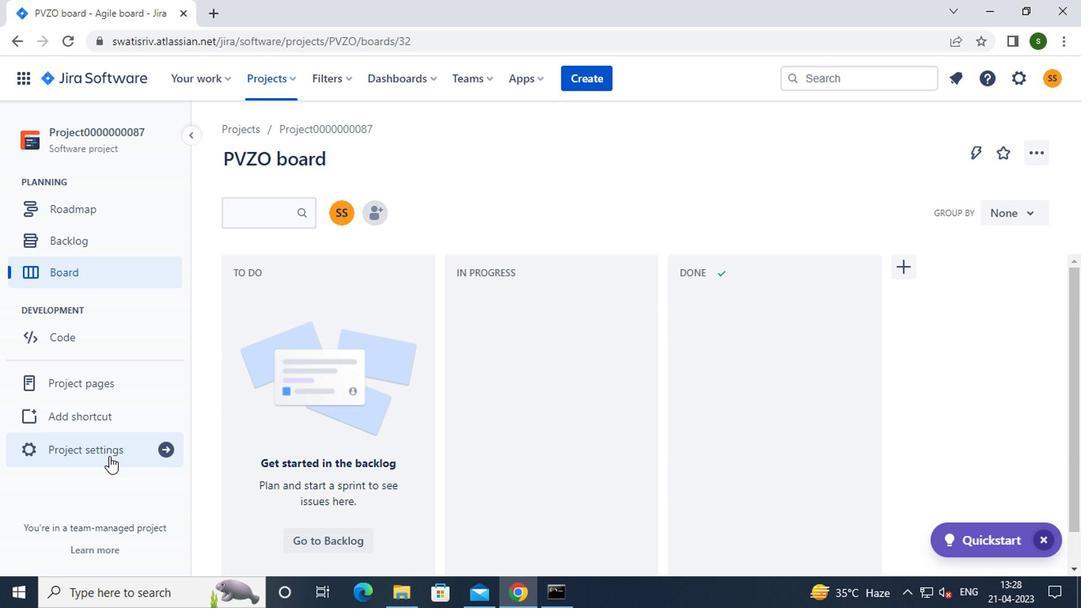 
Action: Mouse moved to (540, 364)
Screenshot: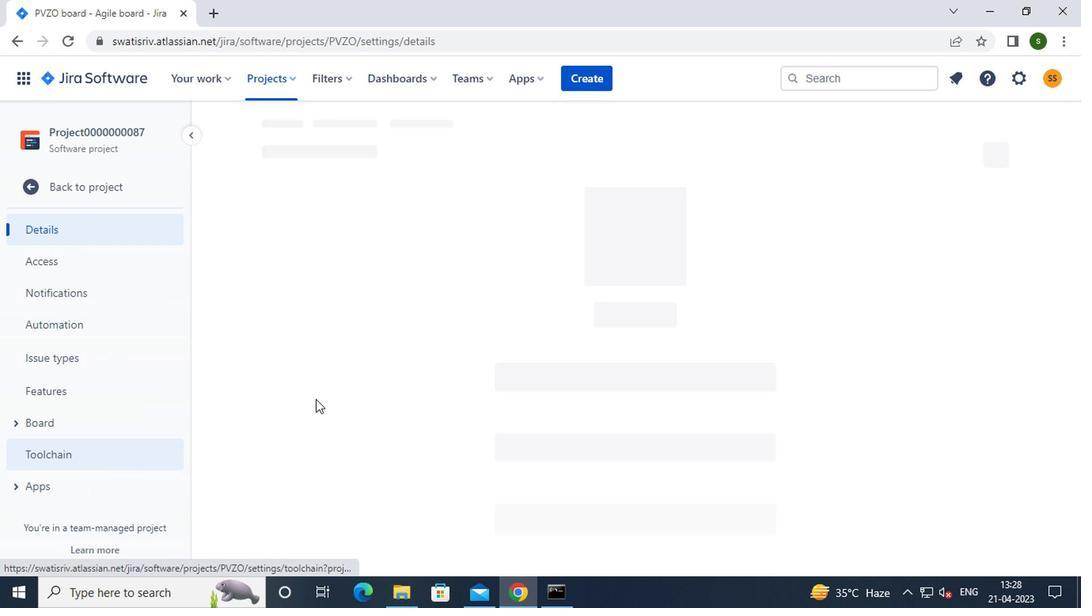 
Action: Mouse scrolled (540, 363) with delta (0, 0)
Screenshot: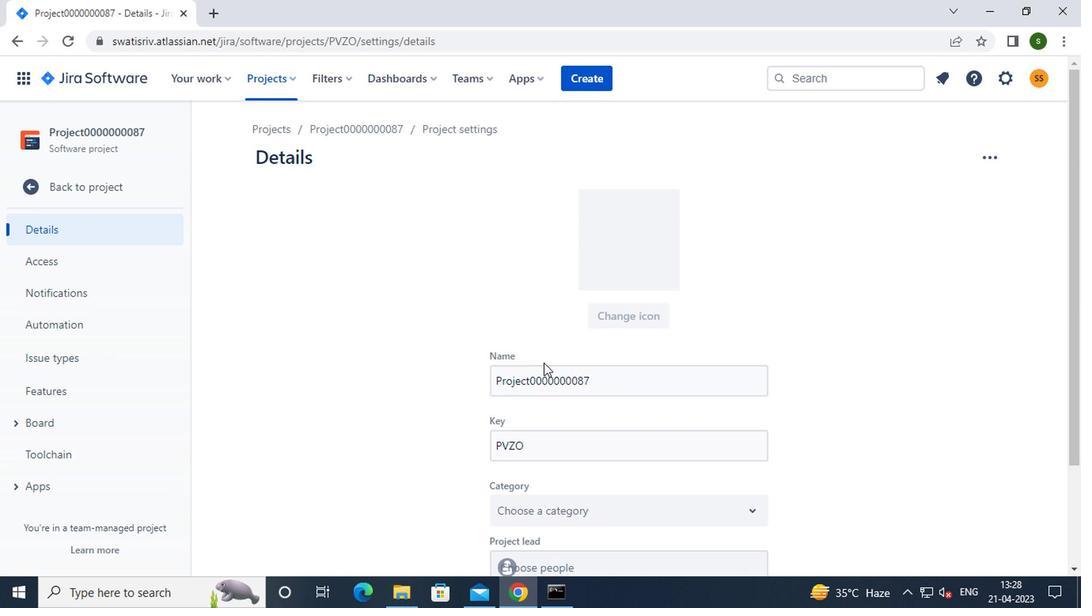 
Action: Mouse scrolled (540, 363) with delta (0, 0)
Screenshot: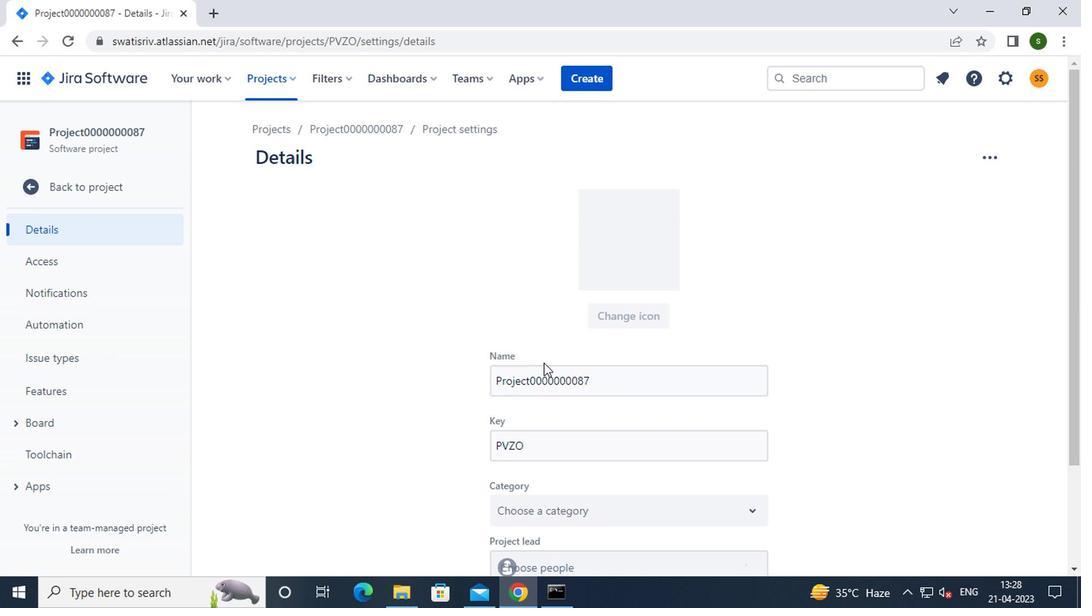 
Action: Mouse scrolled (540, 363) with delta (0, 0)
Screenshot: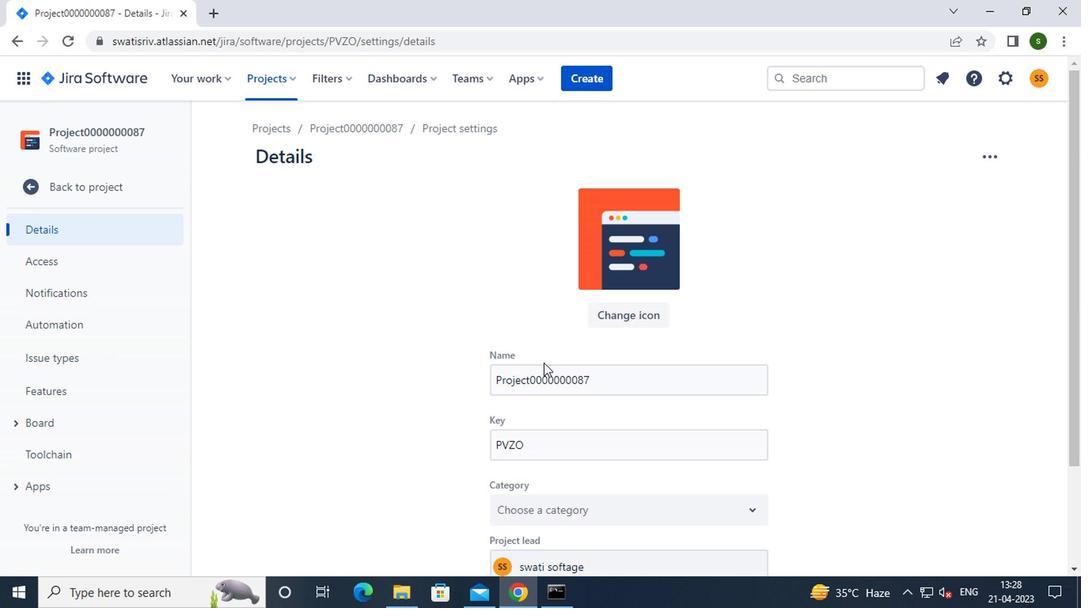 
Action: Mouse moved to (636, 436)
Screenshot: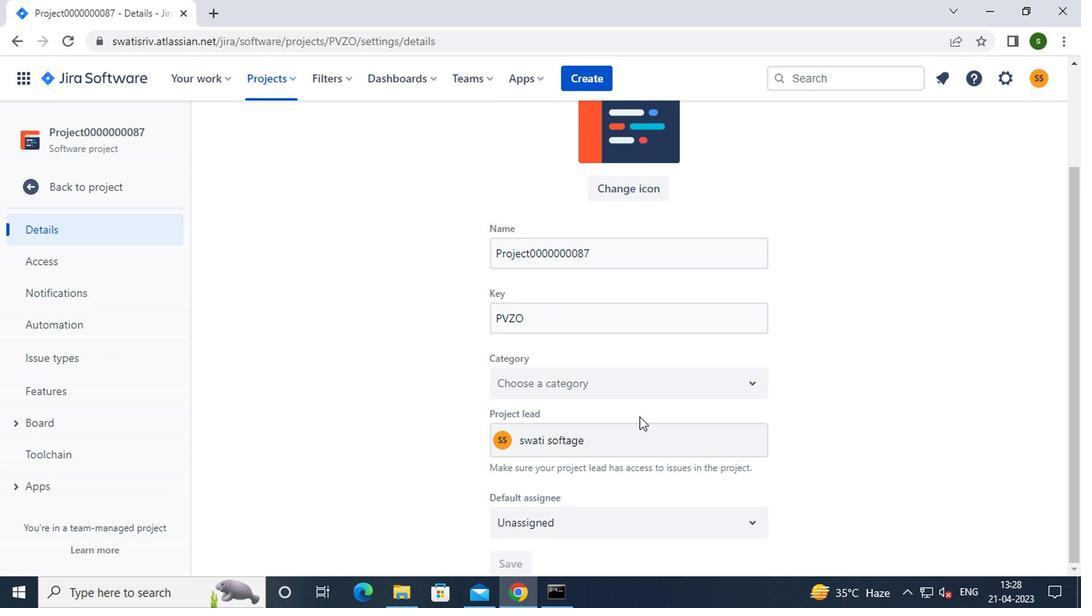 
Action: Mouse pressed left at (636, 436)
Screenshot: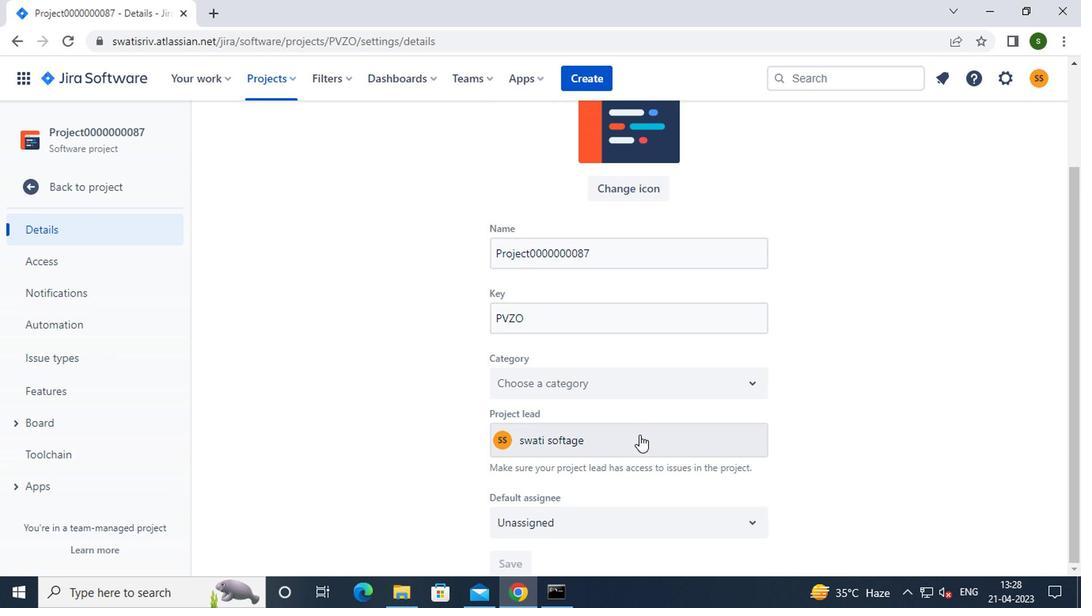 
Action: Mouse moved to (583, 248)
Screenshot: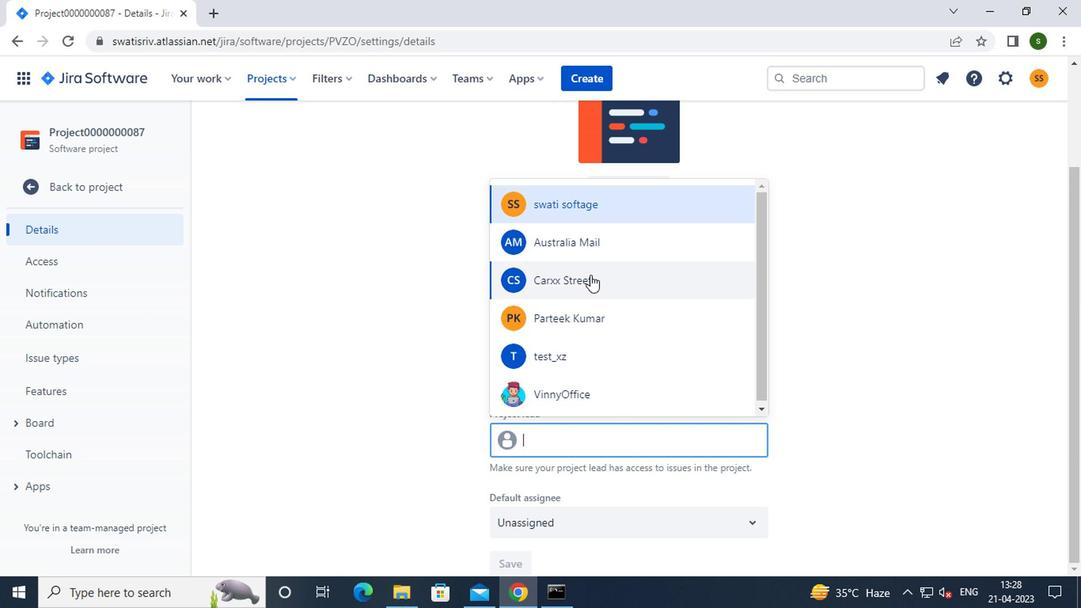 
Action: Mouse pressed left at (583, 248)
Screenshot: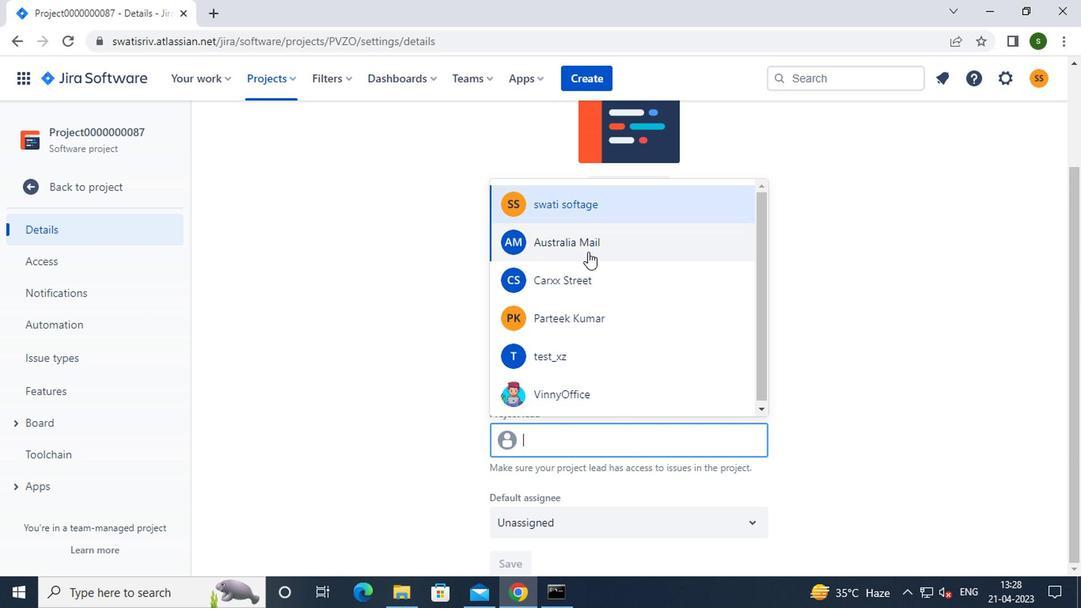 
Action: Mouse moved to (448, 340)
Screenshot: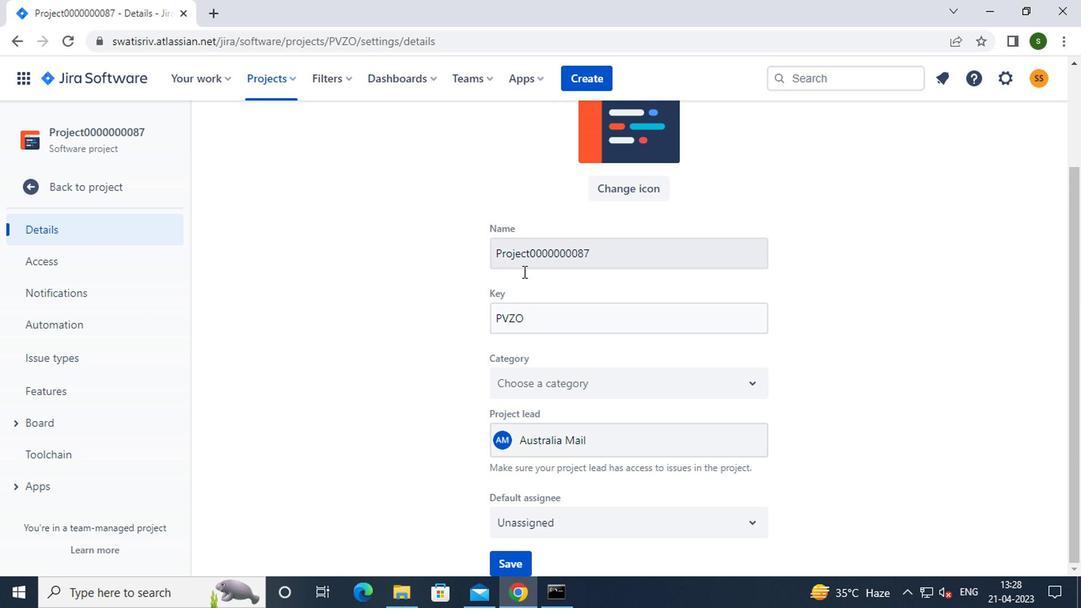 
Action: Mouse scrolled (448, 339) with delta (0, 0)
Screenshot: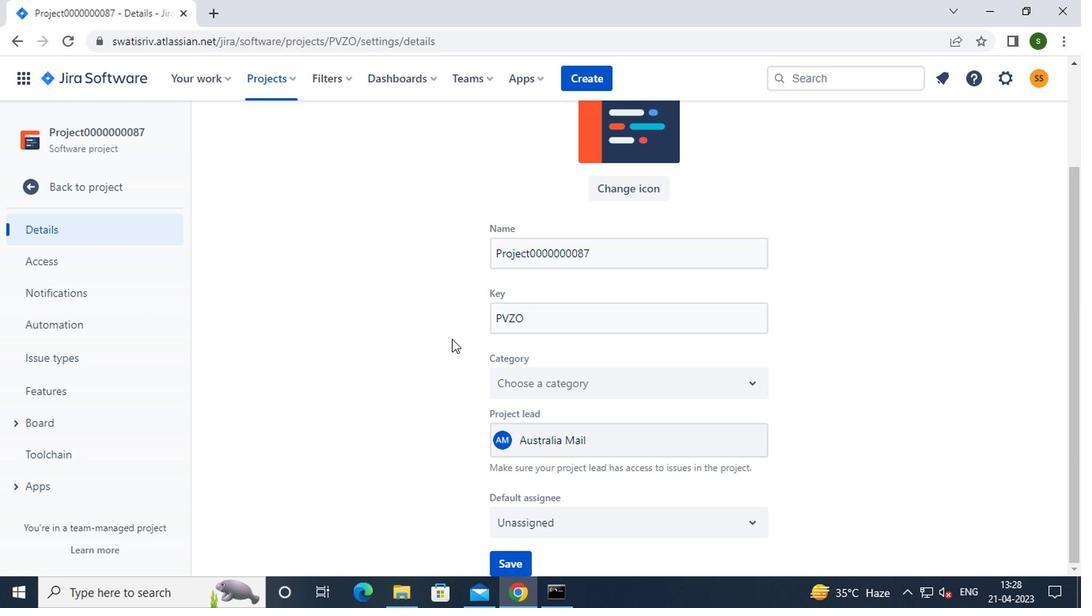 
Action: Mouse scrolled (448, 339) with delta (0, 0)
Screenshot: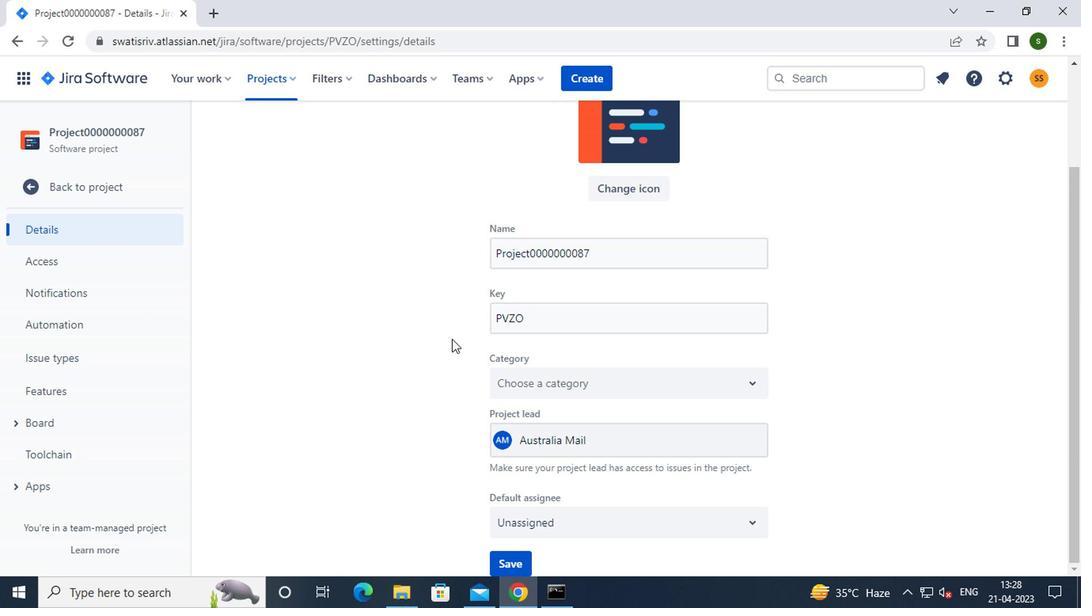 
Action: Mouse moved to (509, 557)
Screenshot: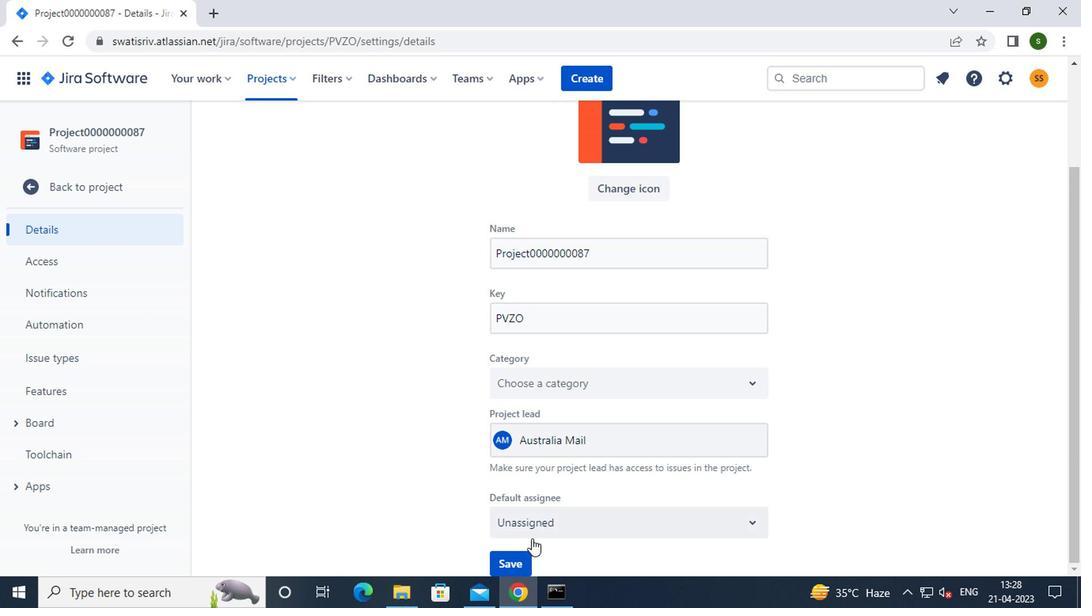 
Action: Mouse pressed left at (509, 557)
Screenshot: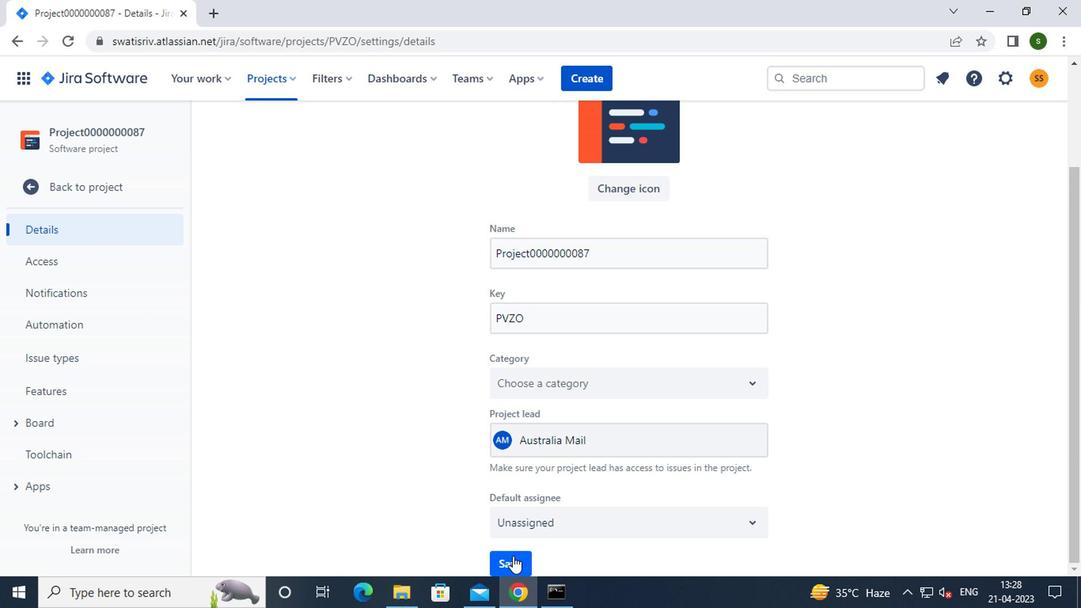
Action: Mouse moved to (408, 378)
Screenshot: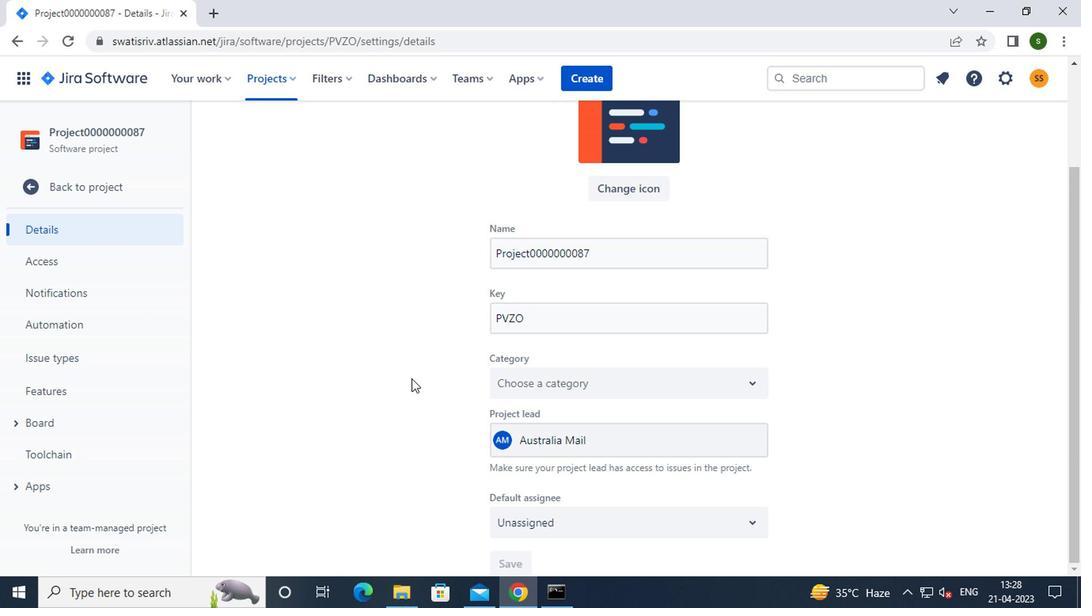 
